 Task: Find connections with filter location Nāndūra Buzurg with filter topic #personaltrainerwith filter profile language Spanish with filter current company The Edge Partnership - The Edge in Asia with filter school Heritage Institute of Technology with filter industry Nursing Homes and Residential Care Facilities with filter service category Headshot Photography with filter keywords title Customer Service Manager
Action: Mouse moved to (496, 91)
Screenshot: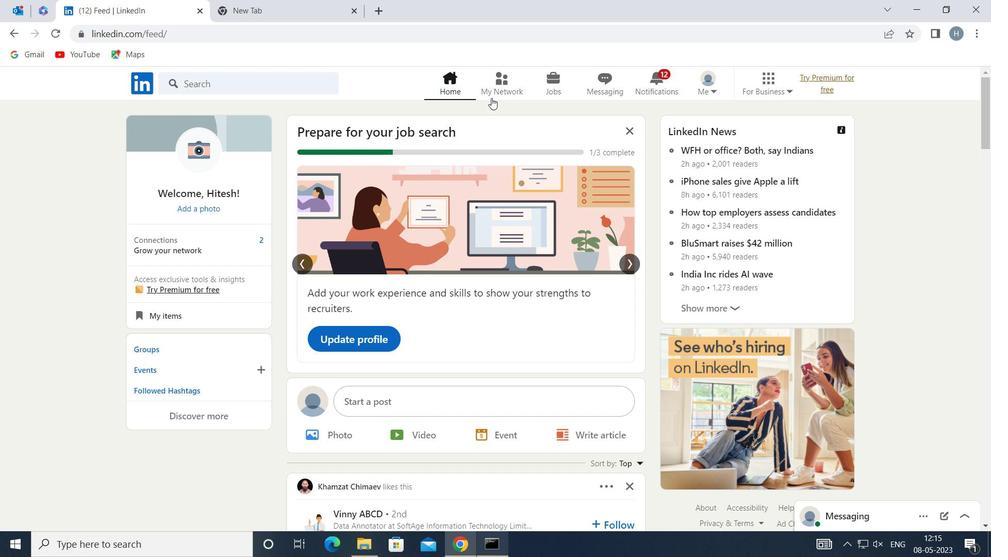 
Action: Mouse pressed left at (496, 91)
Screenshot: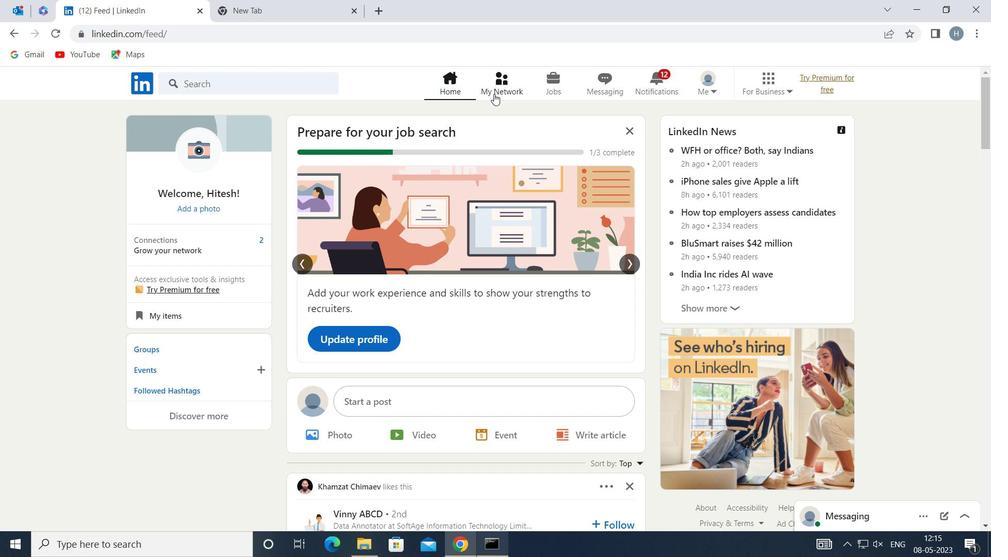 
Action: Mouse moved to (284, 152)
Screenshot: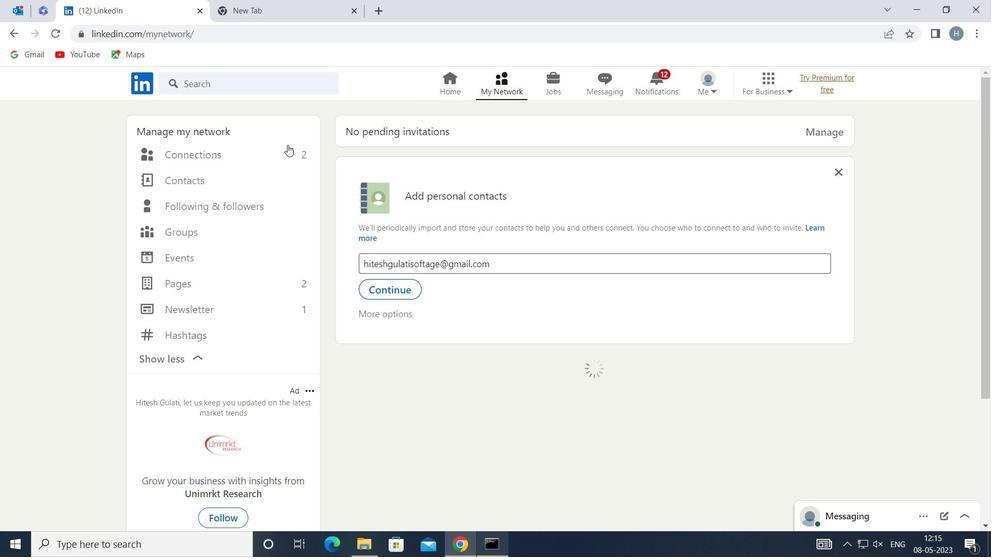 
Action: Mouse pressed left at (284, 152)
Screenshot: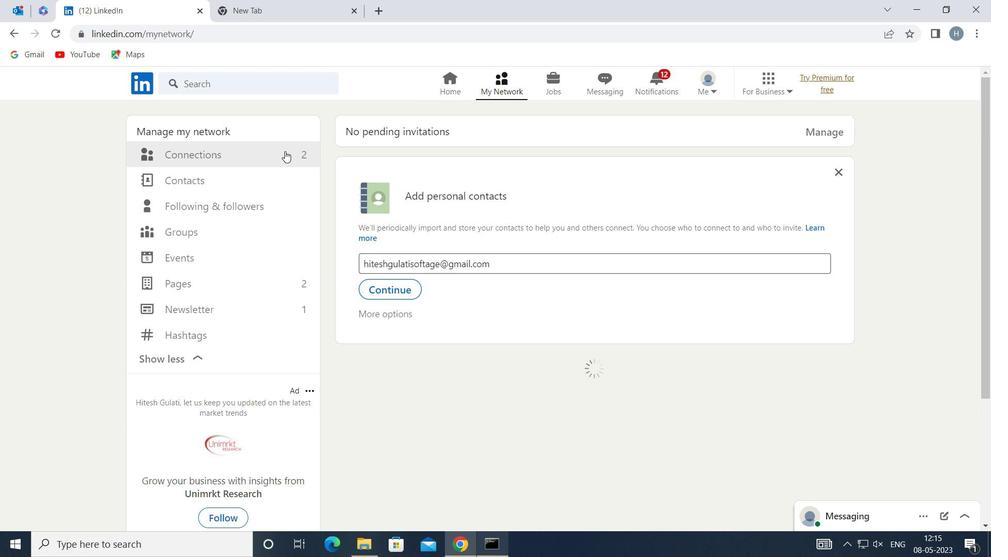 
Action: Mouse moved to (565, 154)
Screenshot: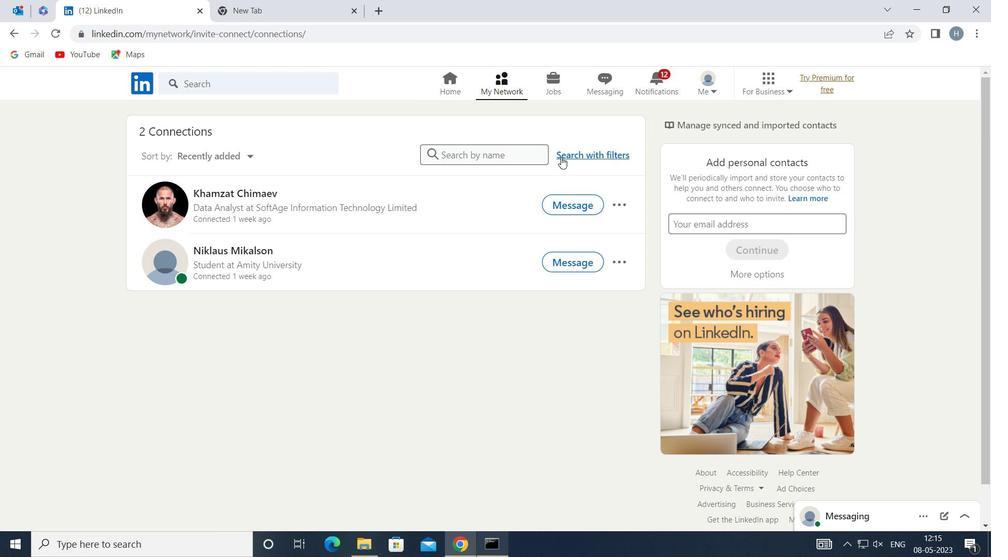 
Action: Mouse pressed left at (565, 154)
Screenshot: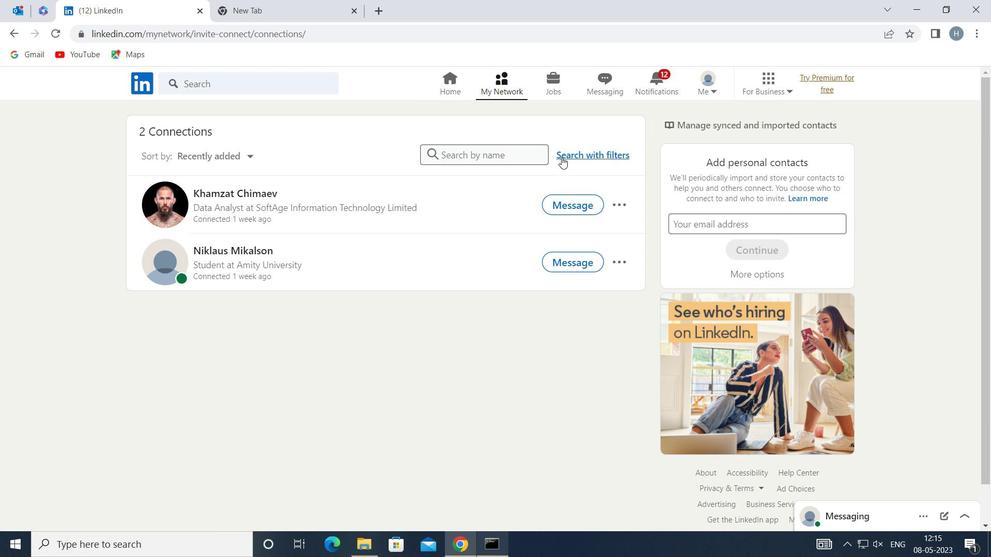 
Action: Mouse moved to (545, 115)
Screenshot: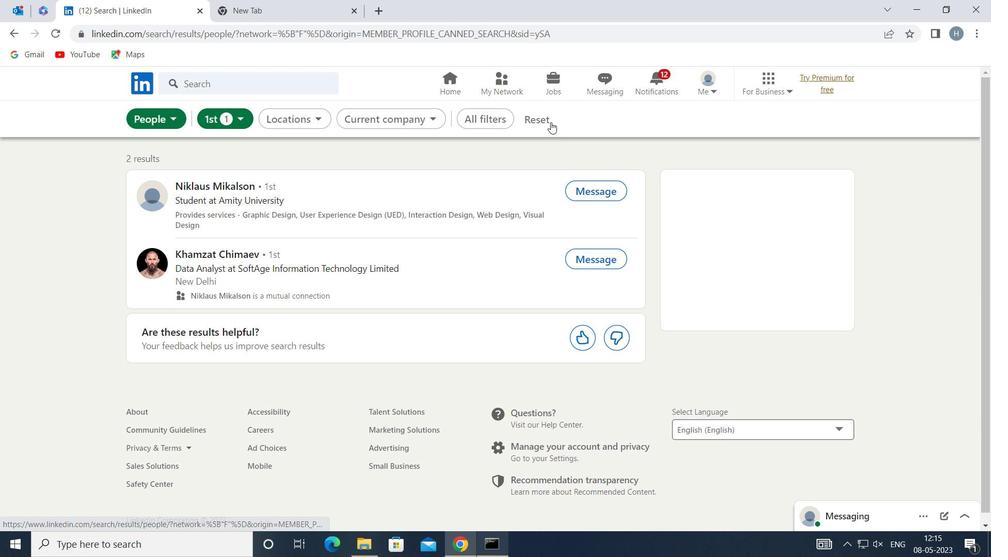 
Action: Mouse pressed left at (545, 115)
Screenshot: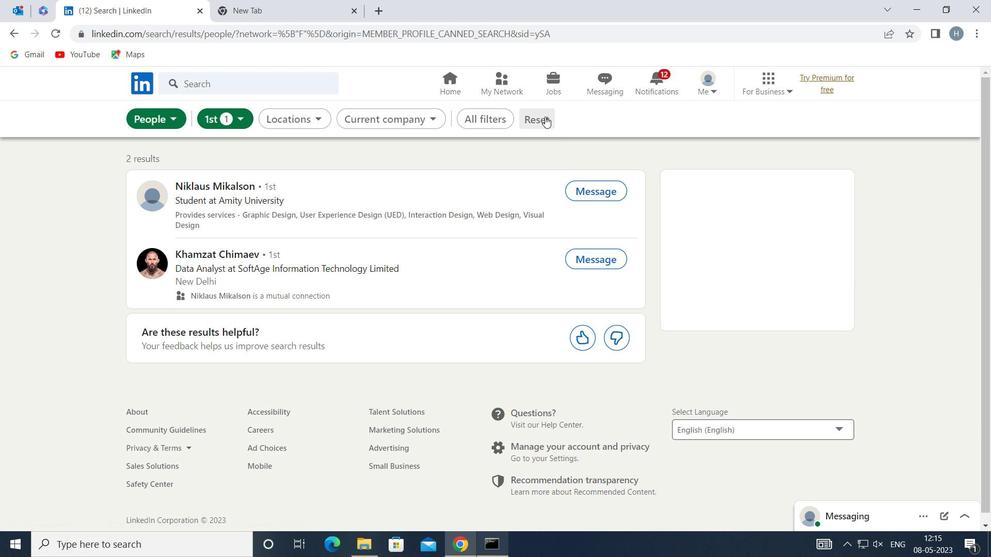 
Action: Mouse moved to (520, 119)
Screenshot: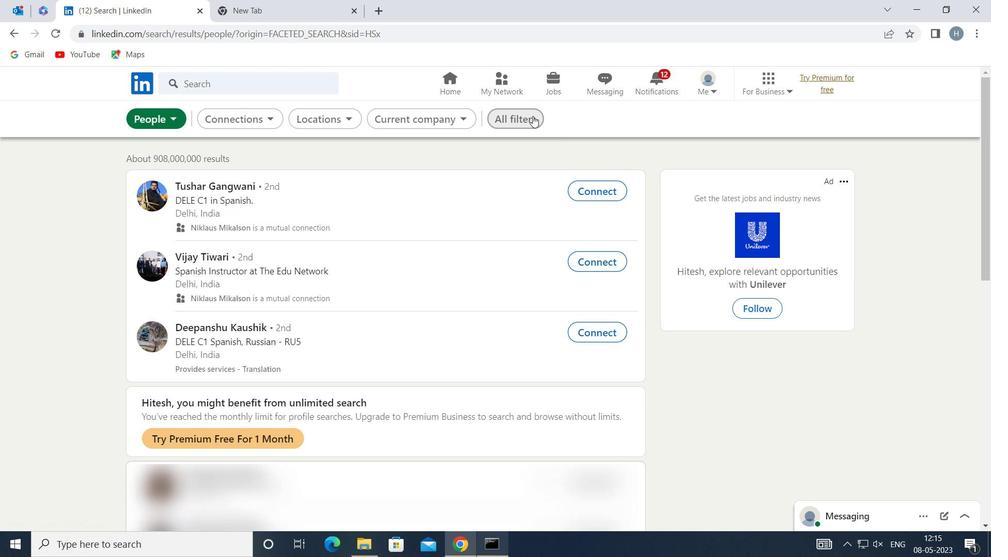 
Action: Mouse pressed left at (520, 119)
Screenshot: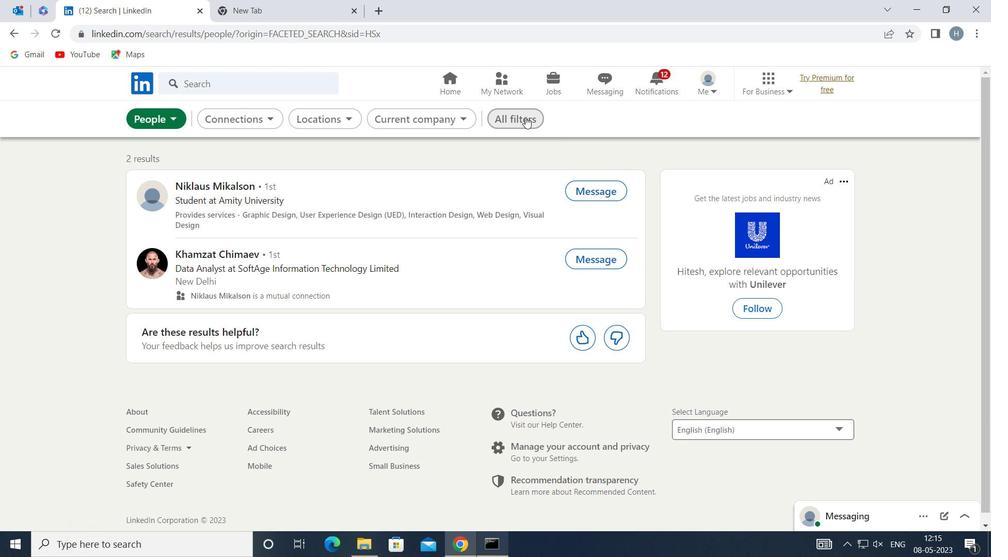 
Action: Mouse moved to (769, 269)
Screenshot: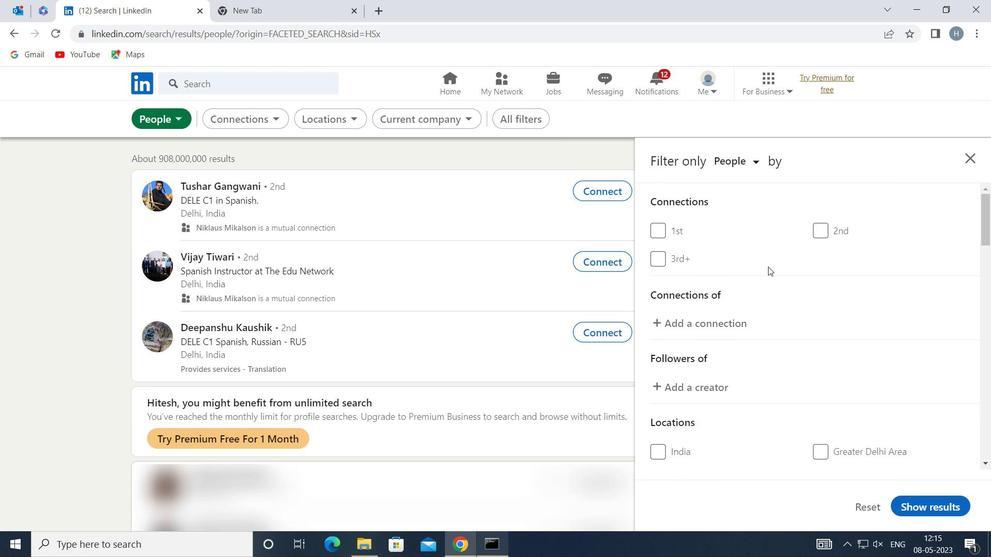 
Action: Mouse scrolled (769, 268) with delta (0, 0)
Screenshot: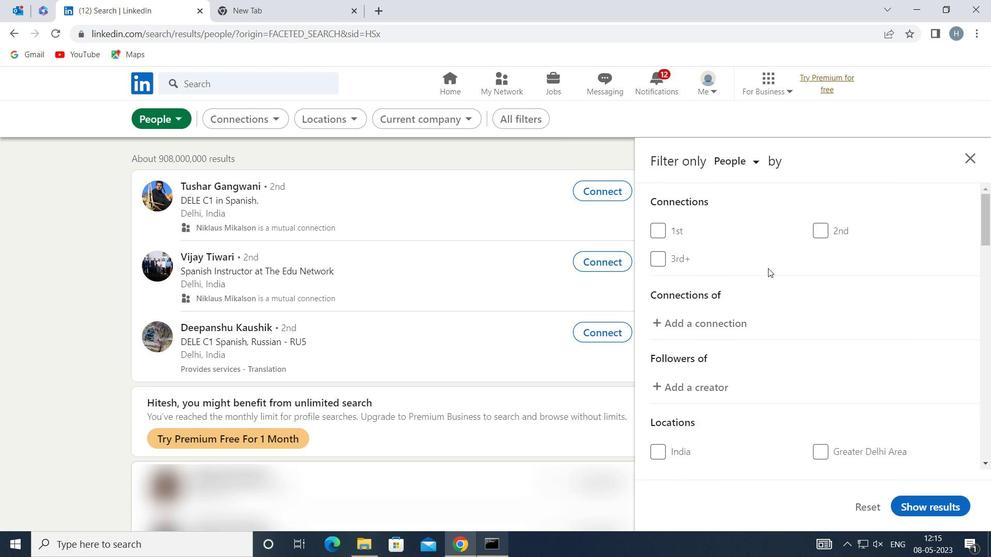 
Action: Mouse moved to (777, 308)
Screenshot: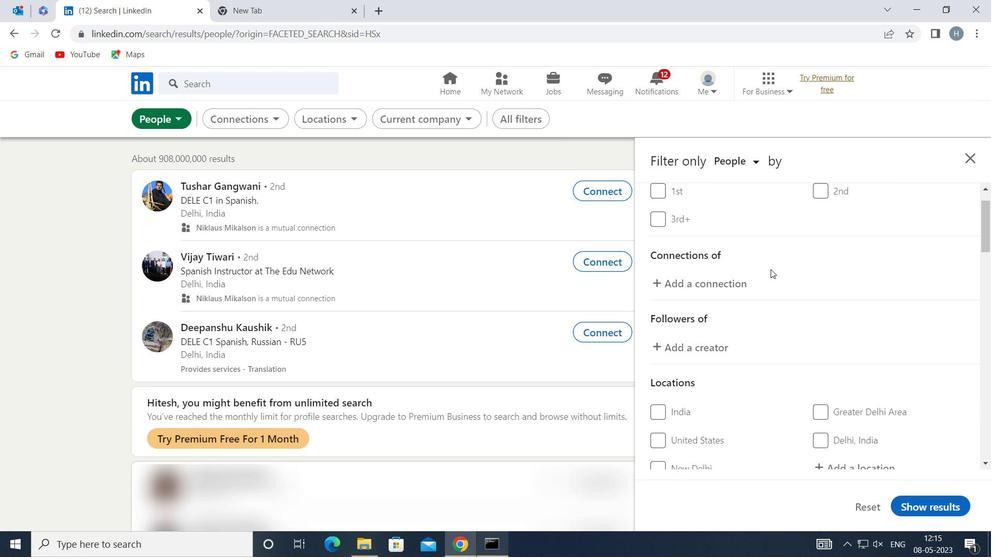 
Action: Mouse scrolled (777, 307) with delta (0, 0)
Screenshot: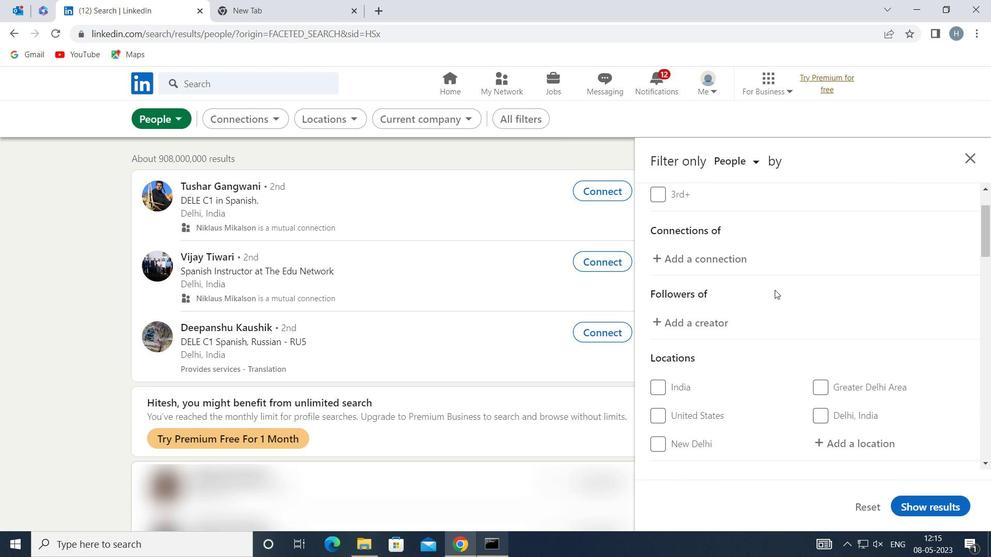 
Action: Mouse moved to (777, 309)
Screenshot: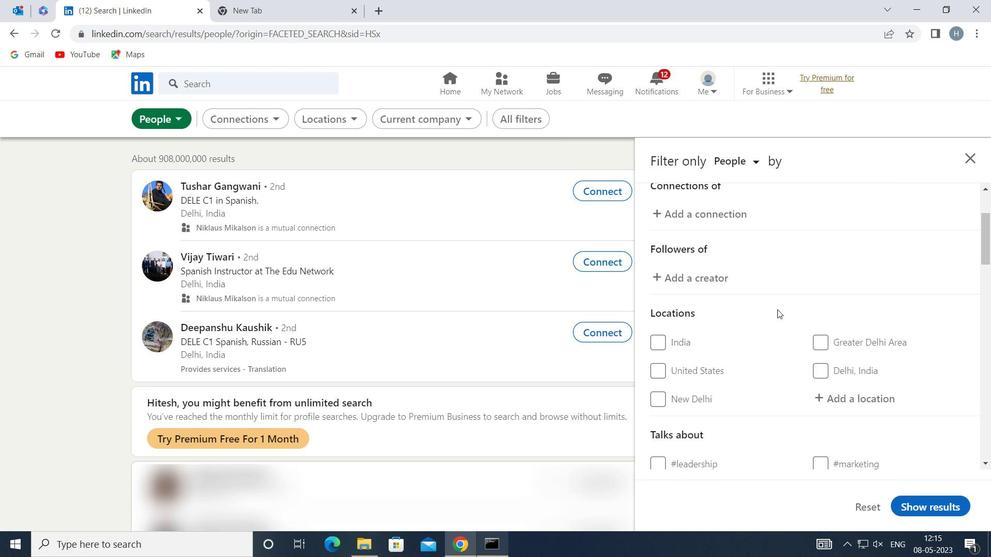 
Action: Mouse scrolled (777, 308) with delta (0, 0)
Screenshot: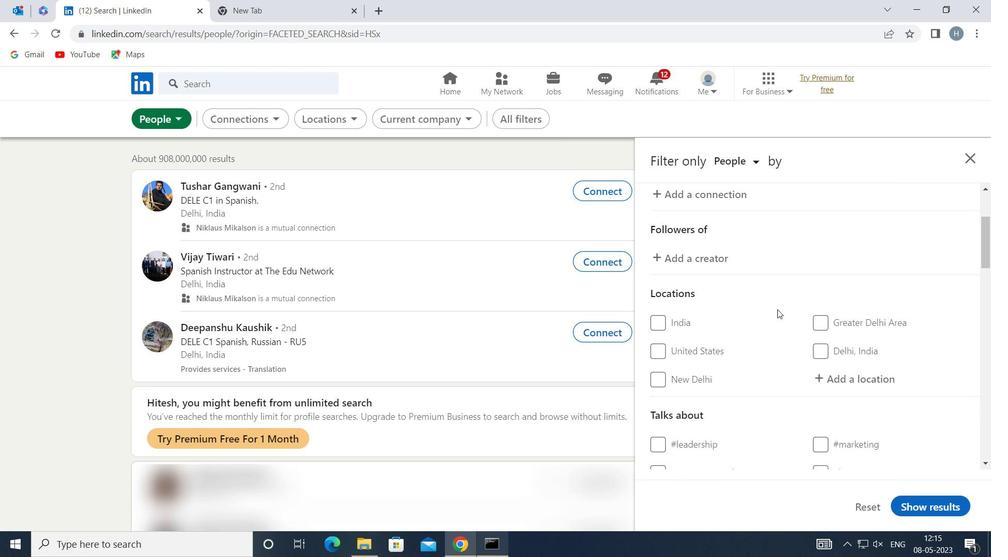 
Action: Mouse moved to (777, 307)
Screenshot: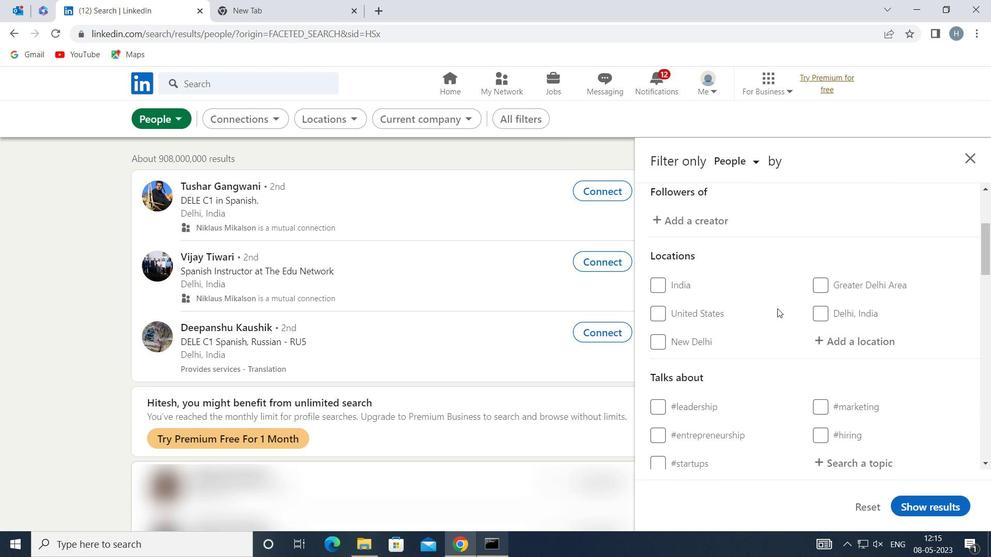 
Action: Mouse scrolled (777, 306) with delta (0, 0)
Screenshot: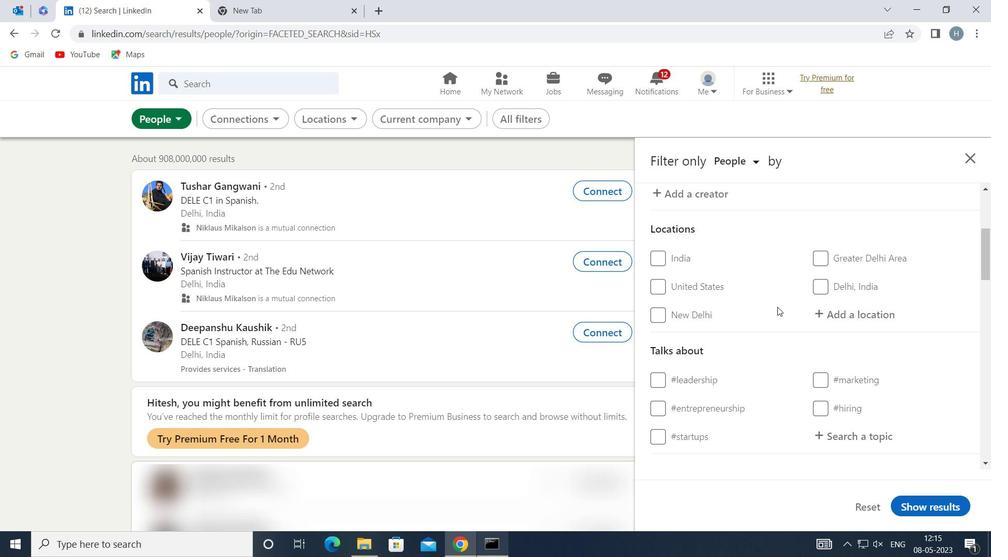 
Action: Mouse moved to (861, 244)
Screenshot: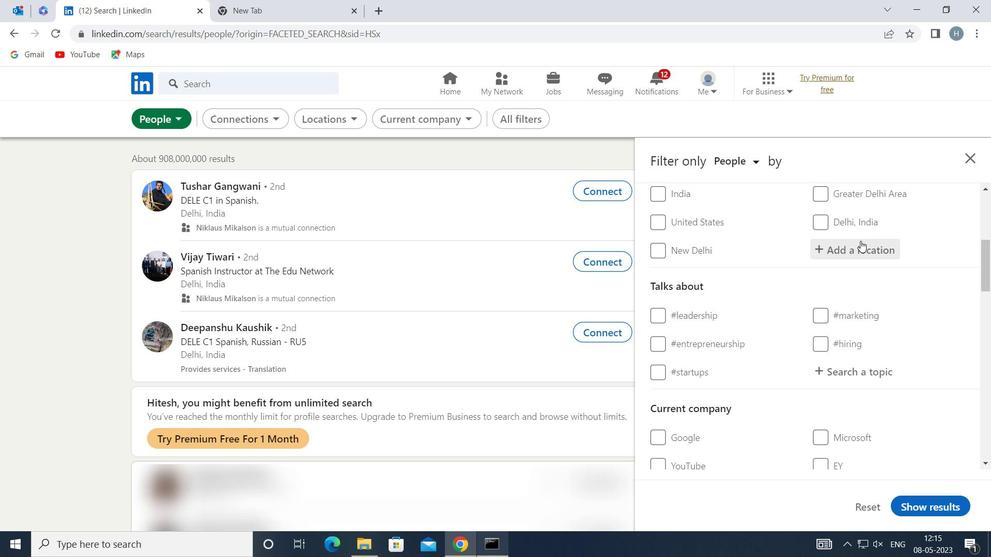 
Action: Mouse pressed left at (861, 244)
Screenshot: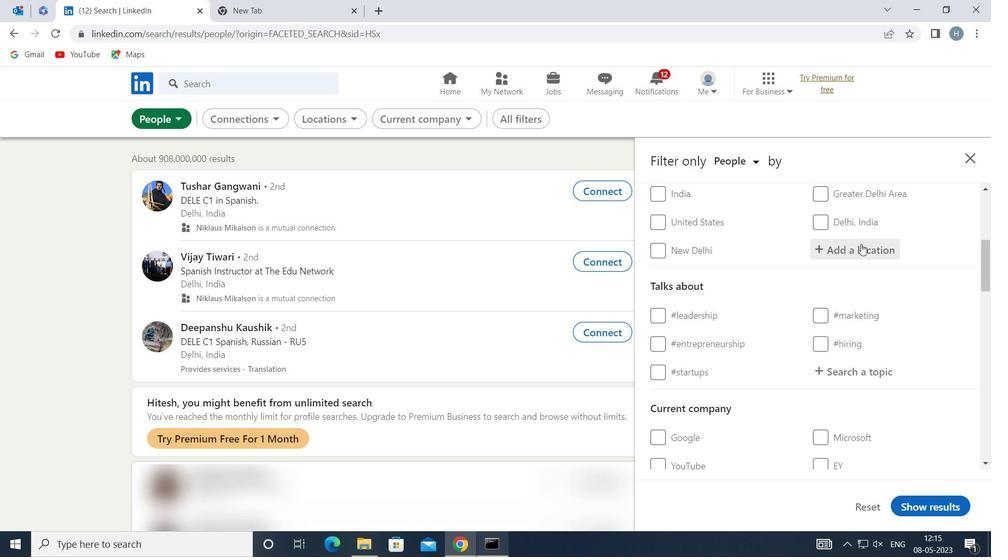 
Action: Key pressed <Key.shift>NANDURA<Key.space><Key.shift>BUZURG
Screenshot: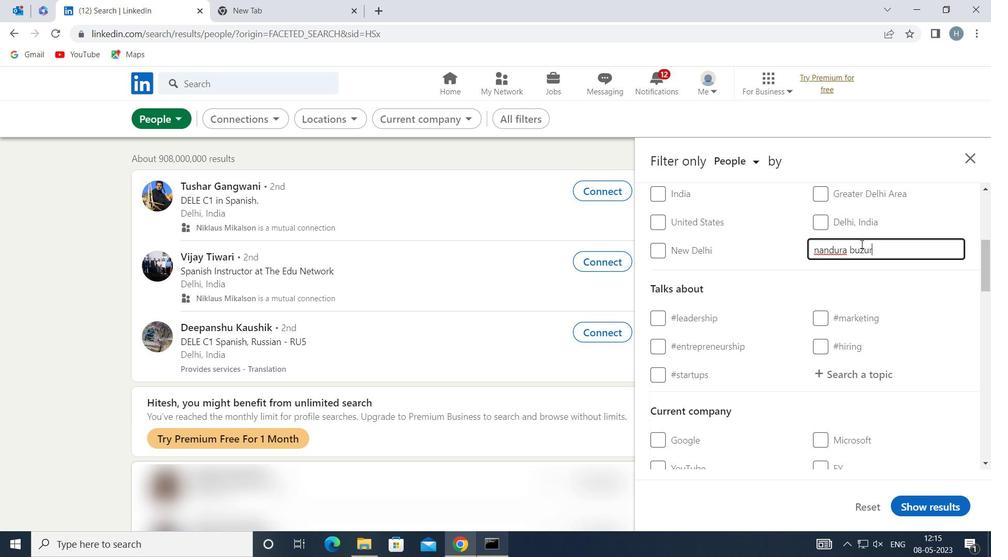
Action: Mouse moved to (901, 285)
Screenshot: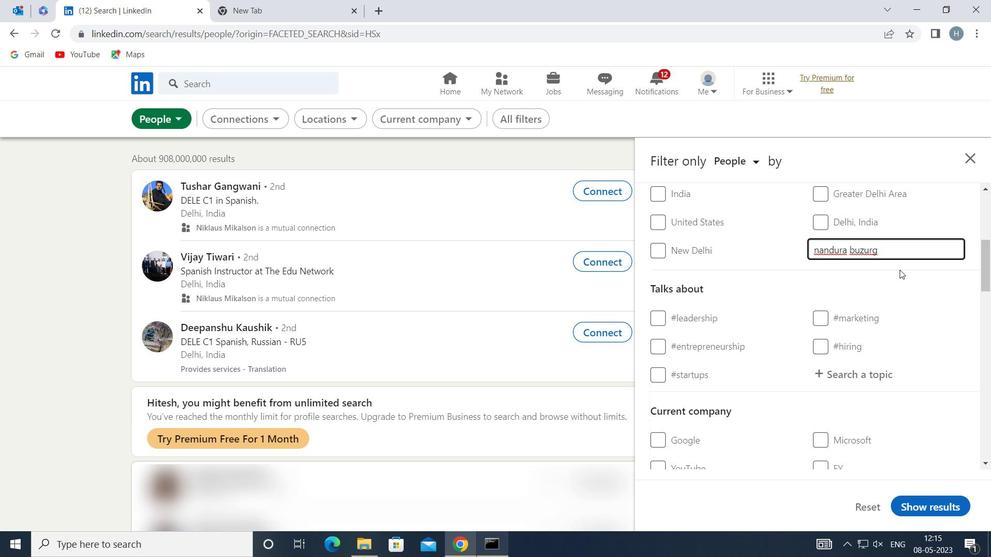 
Action: Mouse pressed left at (901, 285)
Screenshot: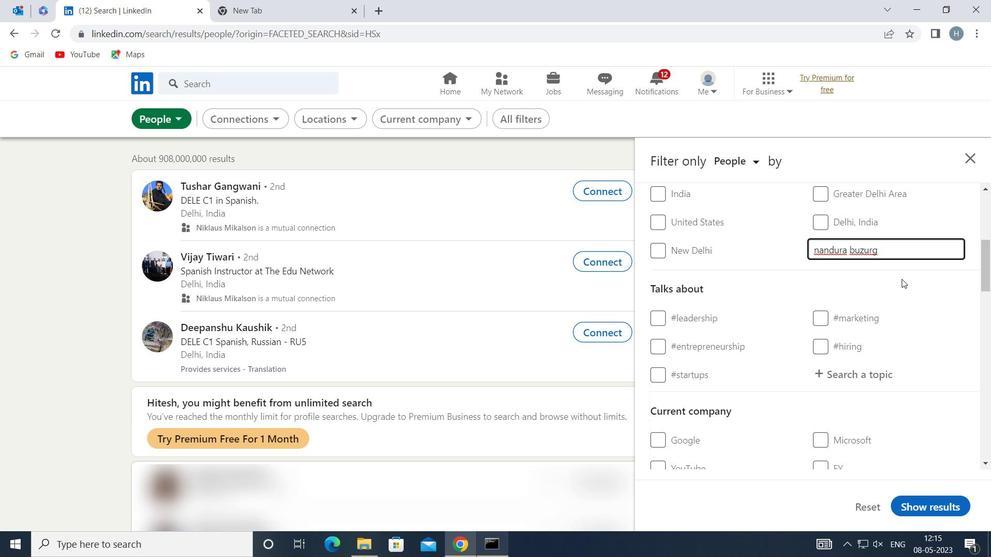
Action: Mouse moved to (901, 289)
Screenshot: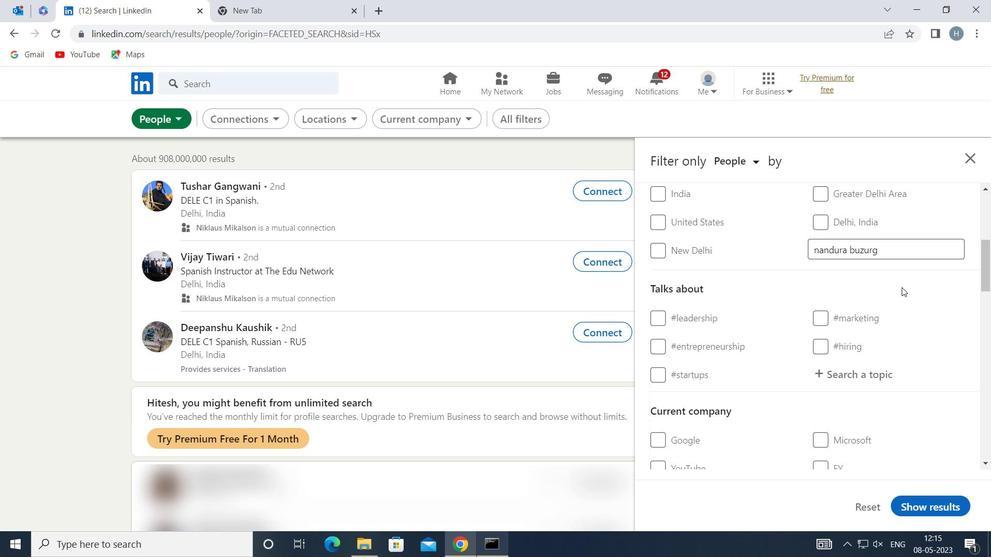 
Action: Mouse scrolled (901, 289) with delta (0, 0)
Screenshot: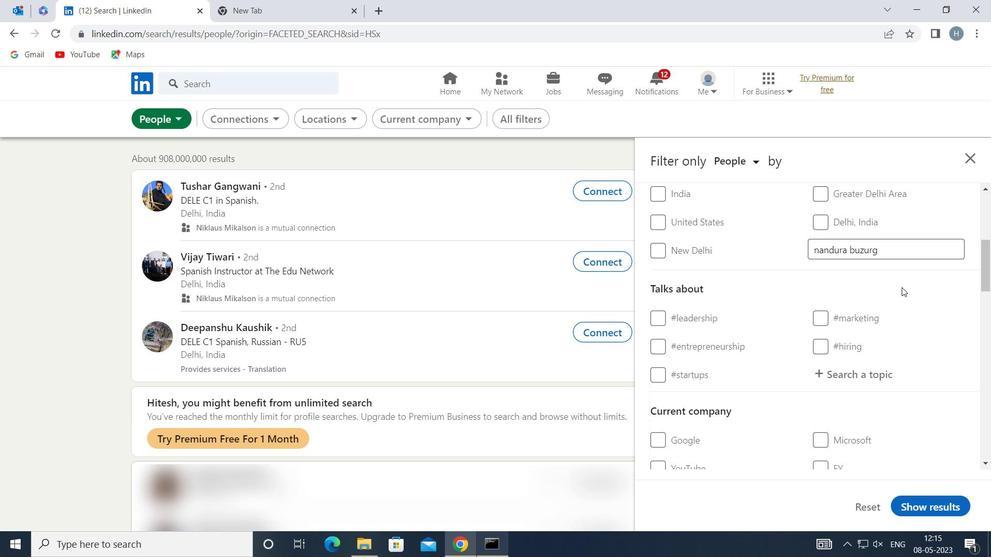 
Action: Mouse moved to (886, 307)
Screenshot: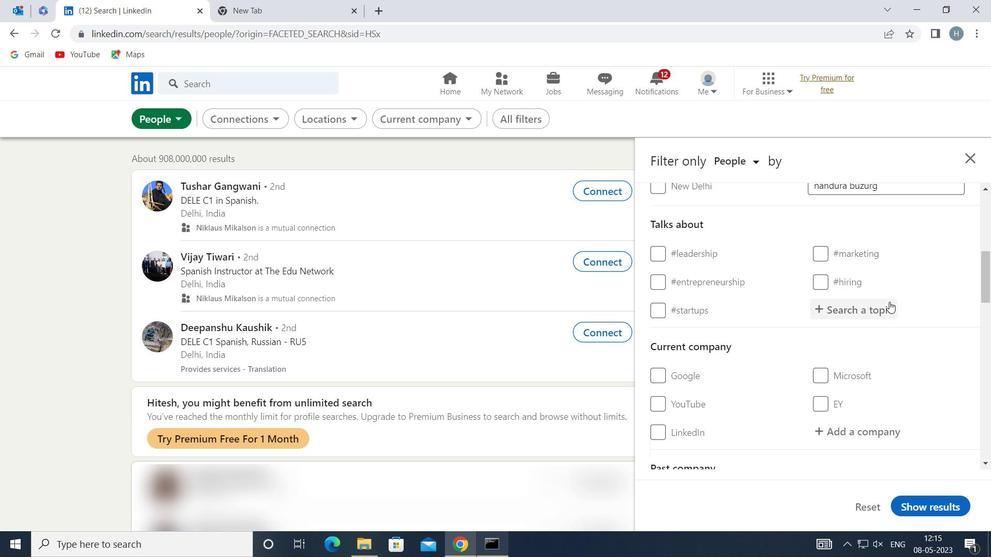 
Action: Mouse pressed left at (886, 307)
Screenshot: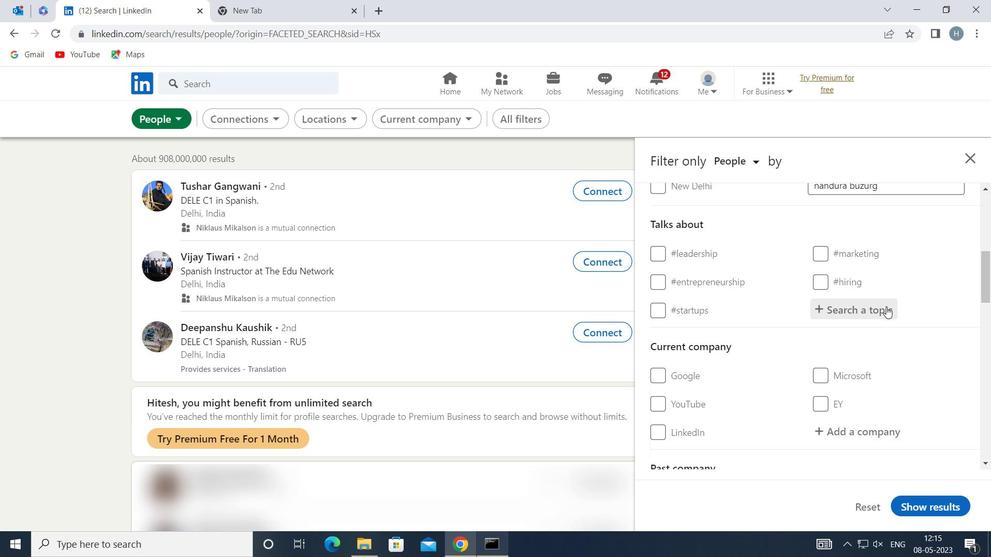 
Action: Key pressed PERSONALT
Screenshot: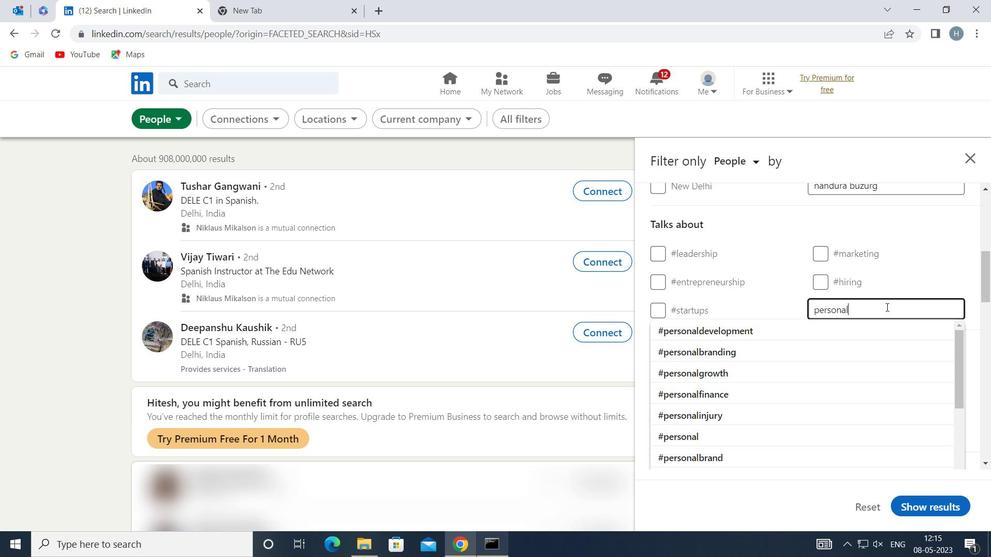 
Action: Mouse moved to (828, 330)
Screenshot: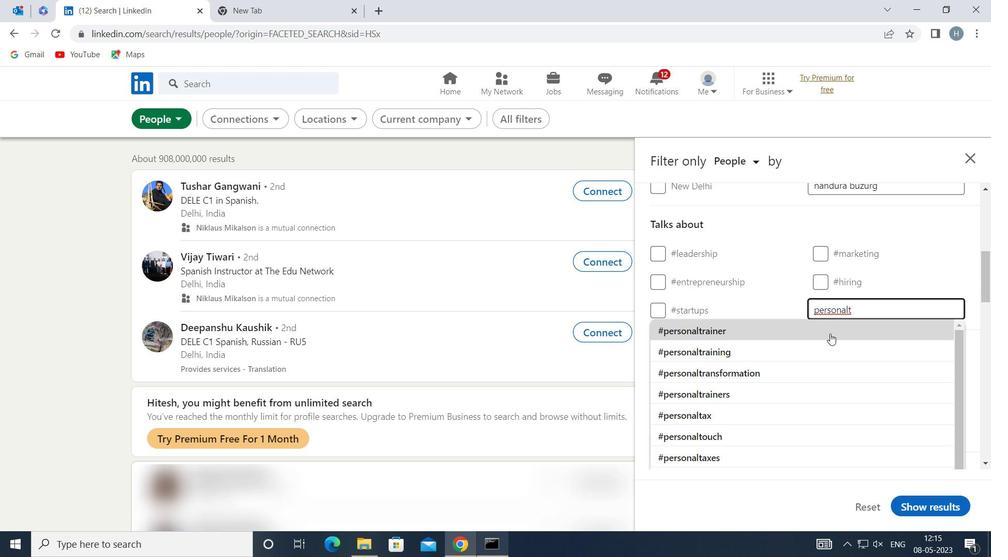 
Action: Mouse pressed left at (828, 330)
Screenshot: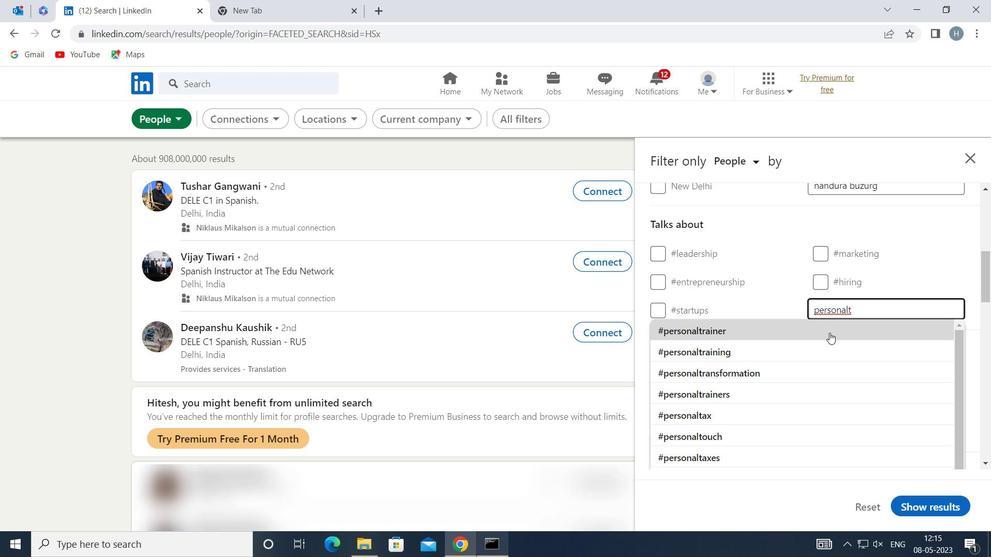 
Action: Mouse moved to (807, 339)
Screenshot: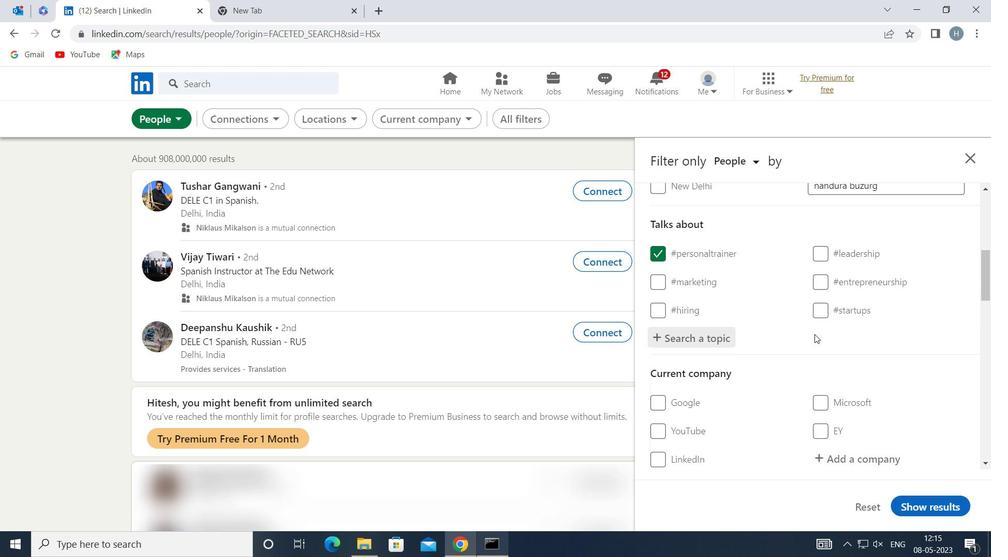 
Action: Mouse scrolled (807, 338) with delta (0, 0)
Screenshot: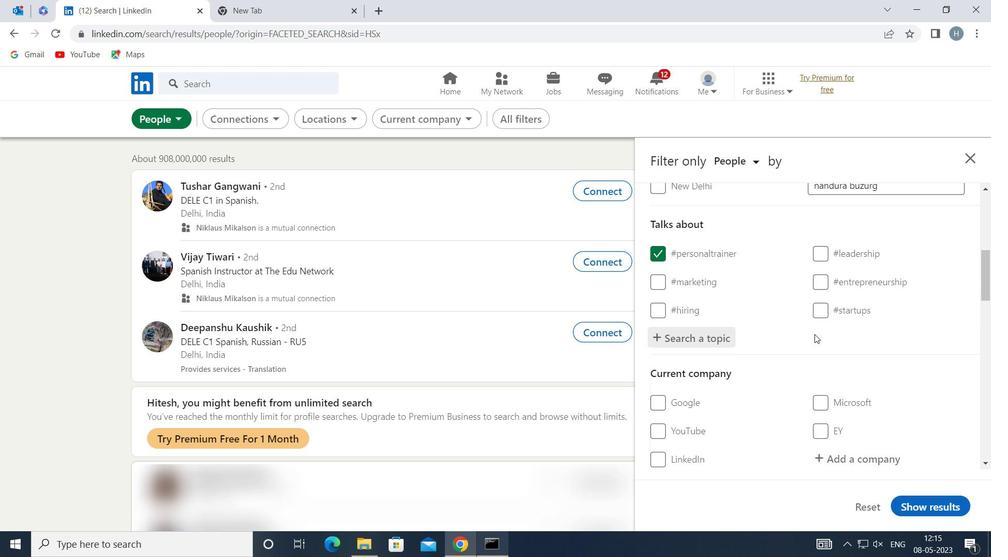 
Action: Mouse moved to (806, 338)
Screenshot: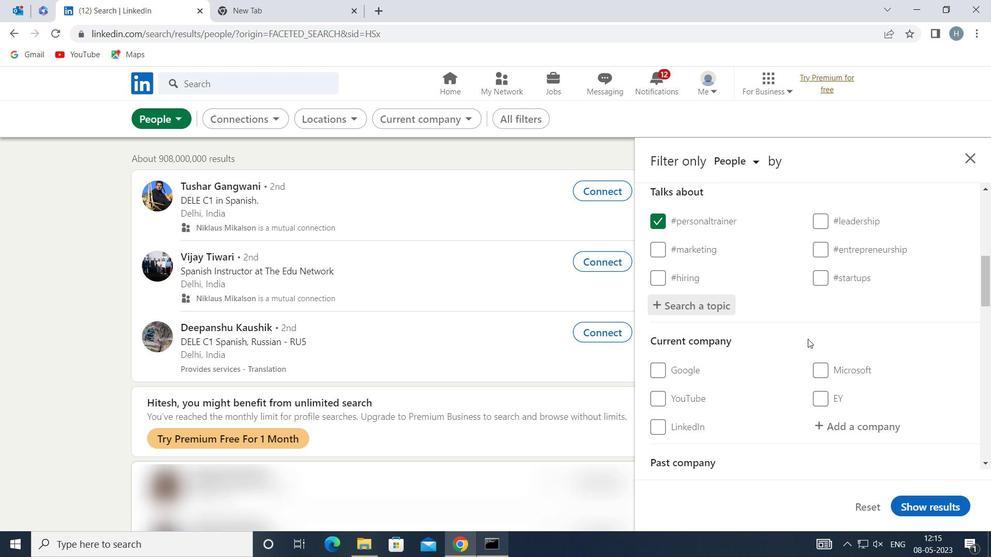 
Action: Mouse scrolled (806, 338) with delta (0, 0)
Screenshot: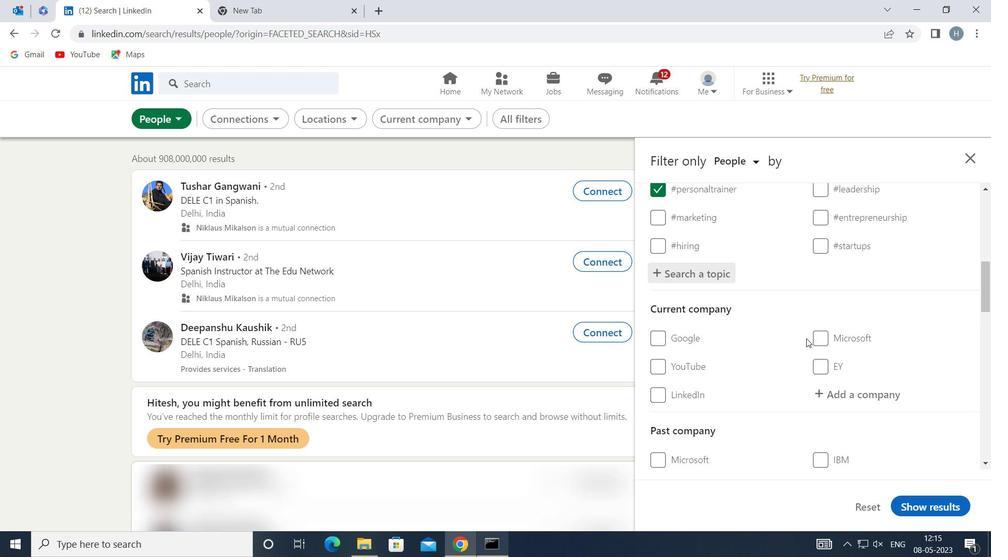 
Action: Mouse moved to (808, 336)
Screenshot: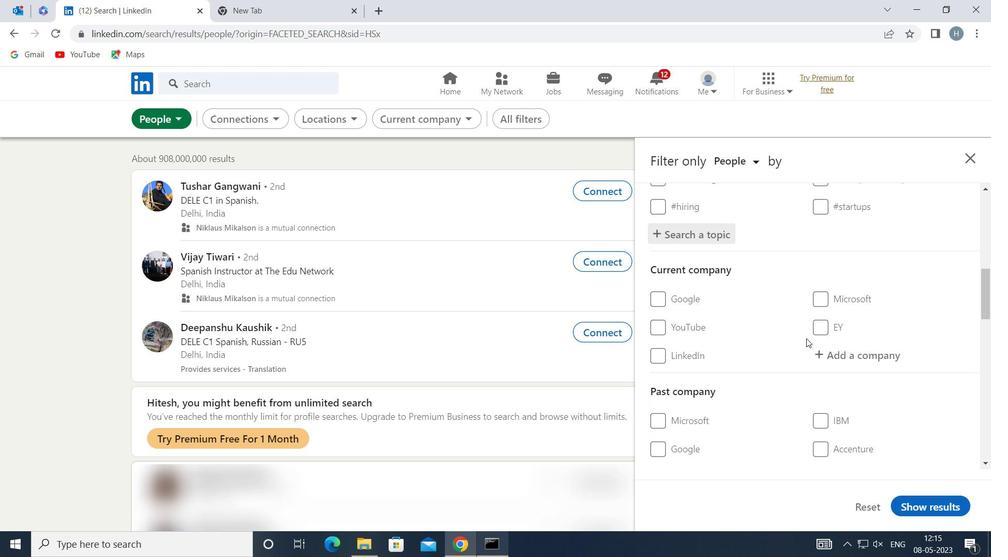 
Action: Mouse scrolled (808, 335) with delta (0, 0)
Screenshot: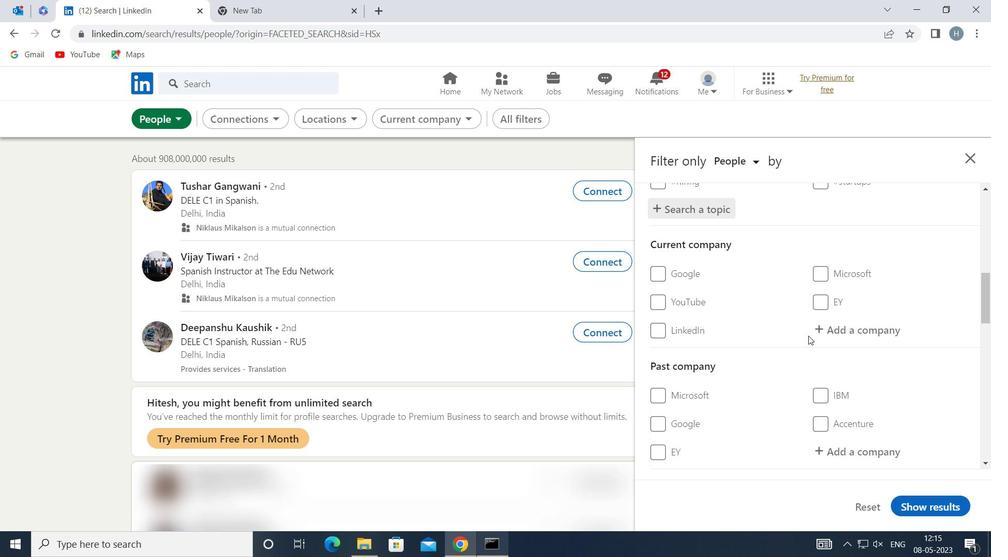 
Action: Mouse scrolled (808, 335) with delta (0, 0)
Screenshot: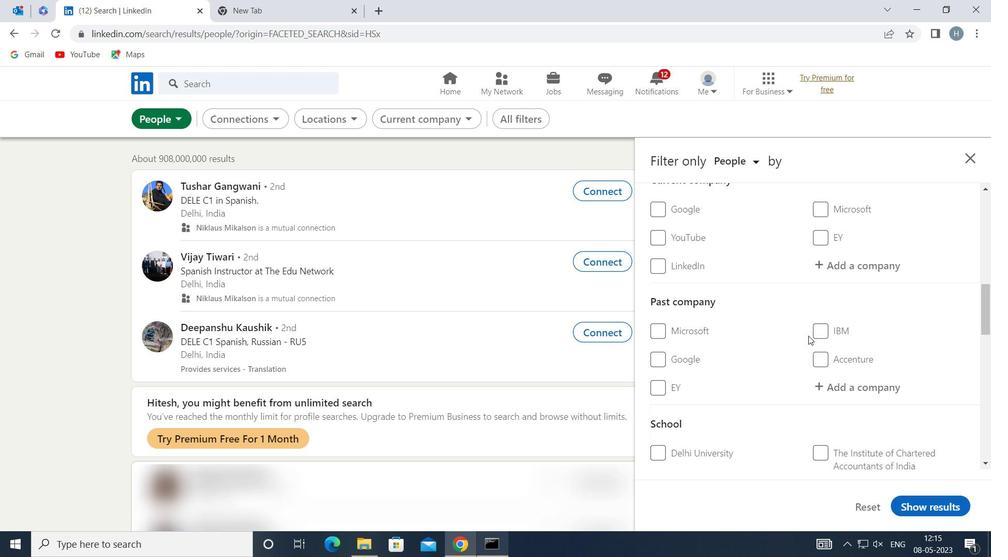 
Action: Mouse scrolled (808, 335) with delta (0, 0)
Screenshot: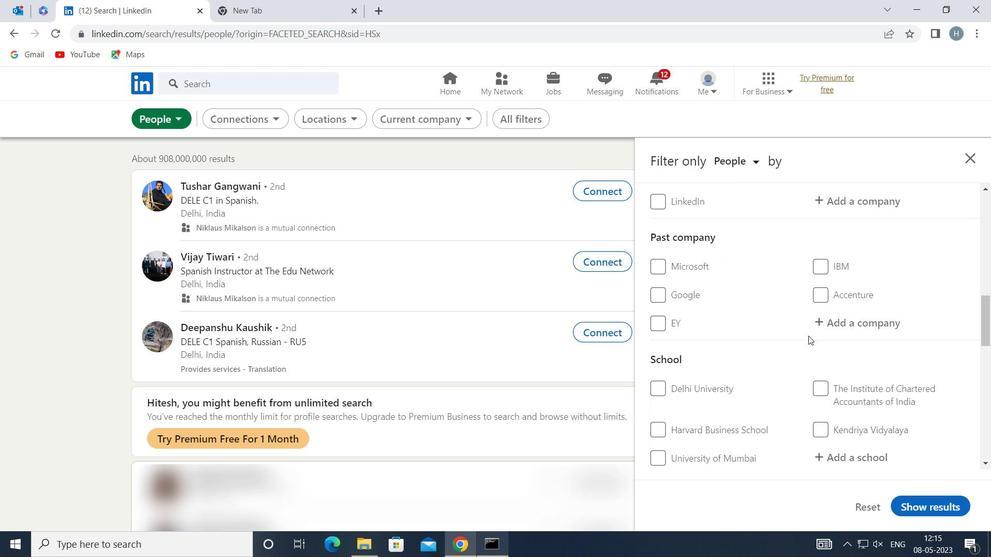 
Action: Mouse scrolled (808, 335) with delta (0, 0)
Screenshot: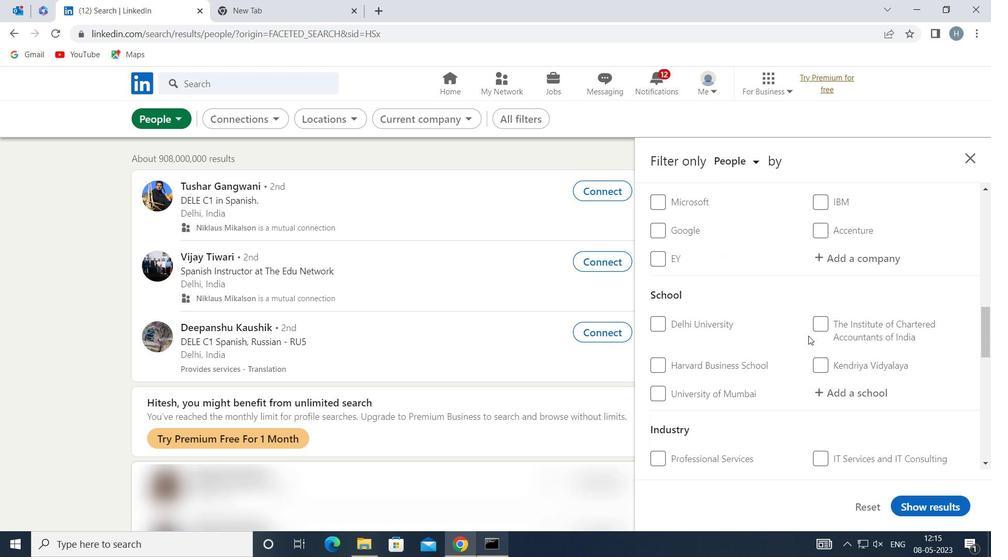 
Action: Mouse scrolled (808, 335) with delta (0, 0)
Screenshot: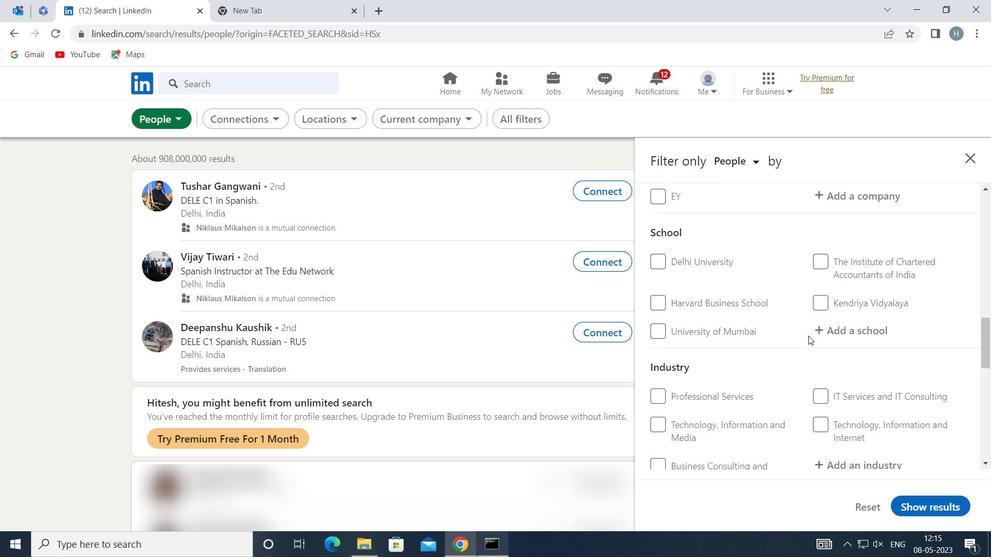 
Action: Mouse scrolled (808, 335) with delta (0, 0)
Screenshot: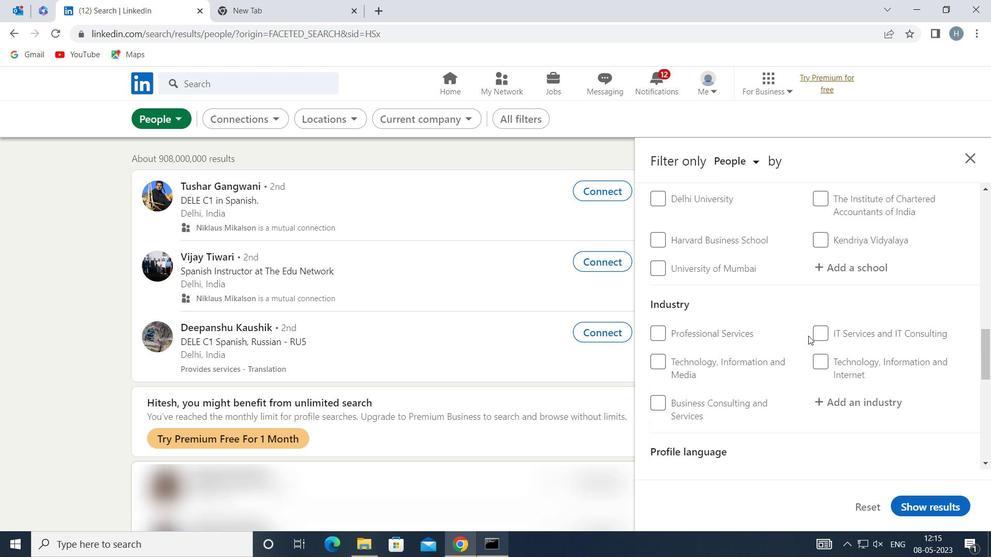 
Action: Mouse scrolled (808, 335) with delta (0, 0)
Screenshot: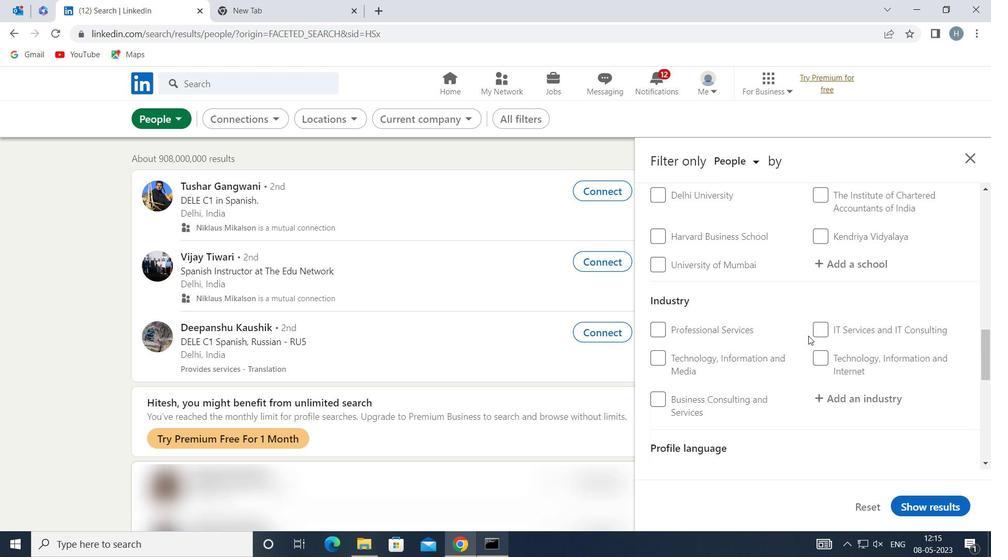 
Action: Mouse scrolled (808, 335) with delta (0, 0)
Screenshot: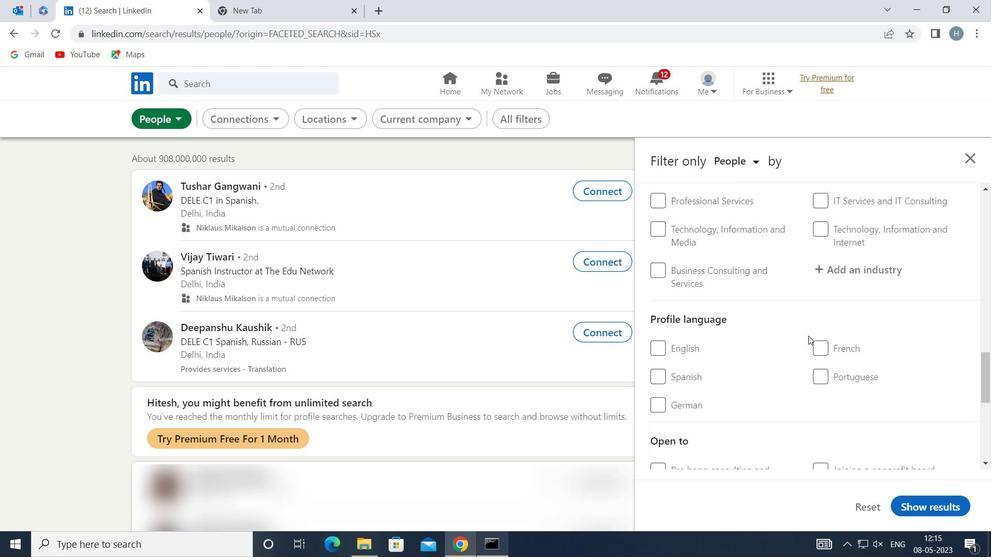 
Action: Mouse moved to (694, 314)
Screenshot: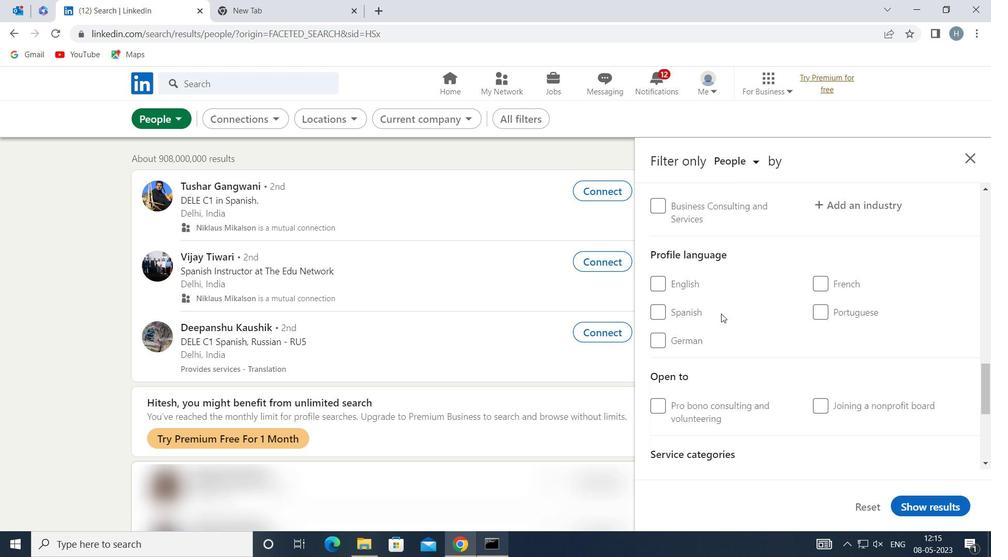 
Action: Mouse pressed left at (694, 314)
Screenshot: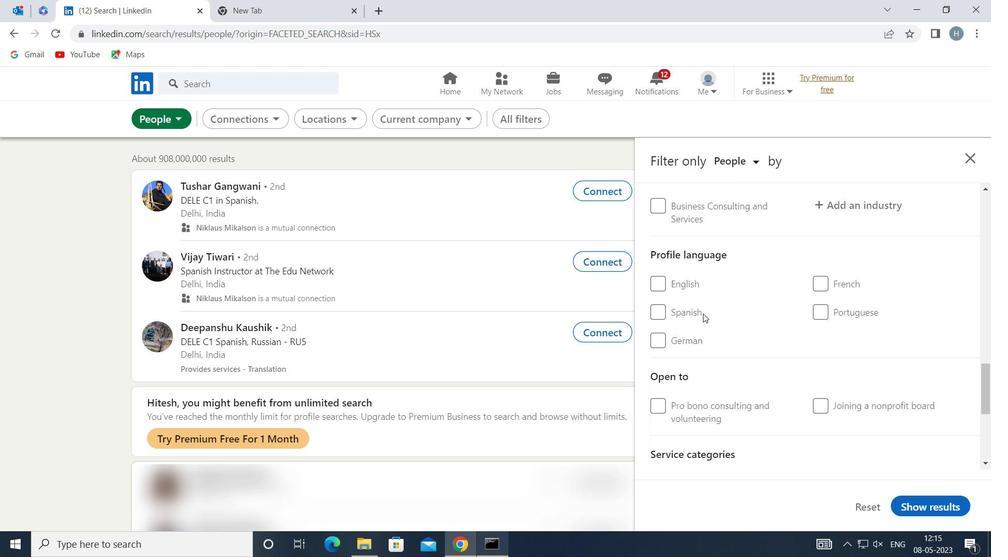 
Action: Mouse moved to (761, 323)
Screenshot: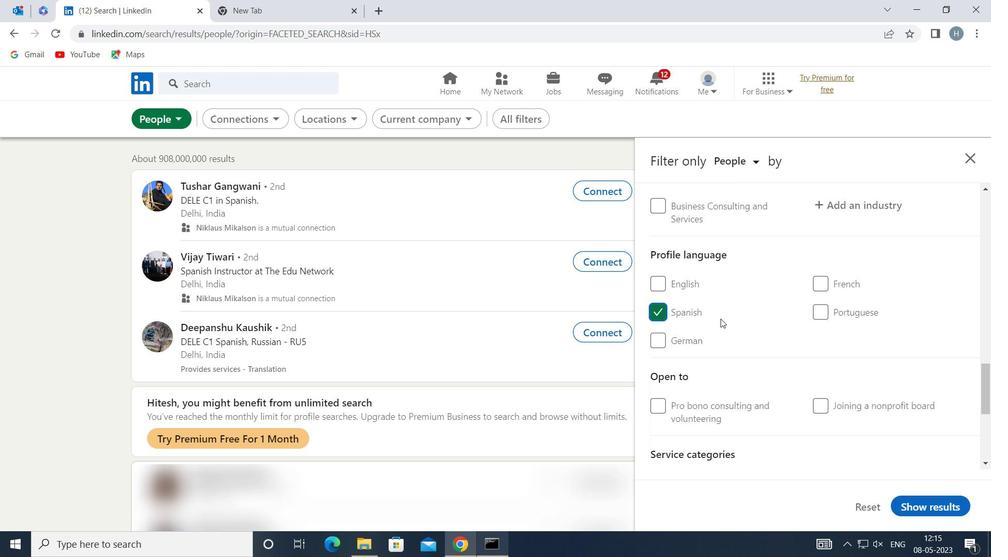 
Action: Mouse scrolled (761, 323) with delta (0, 0)
Screenshot: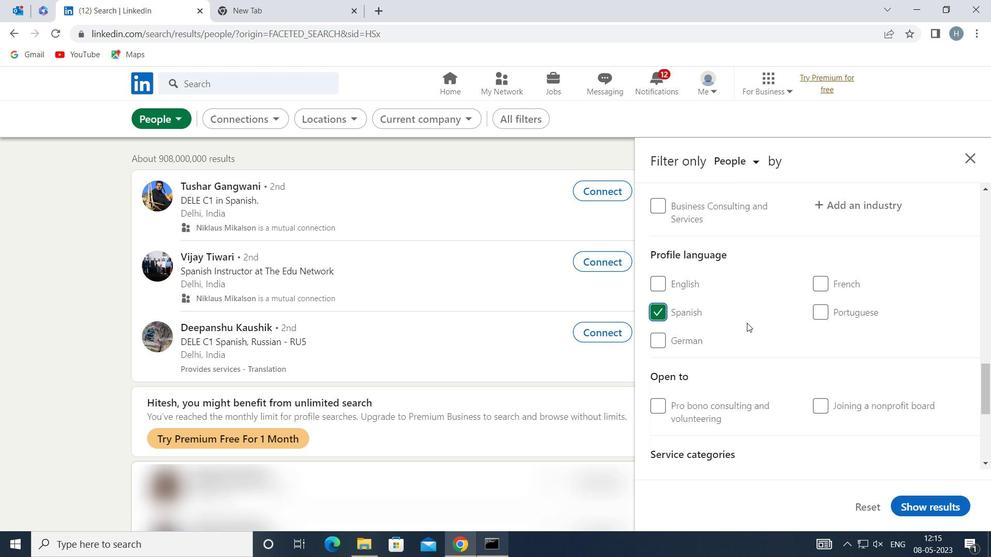 
Action: Mouse moved to (763, 319)
Screenshot: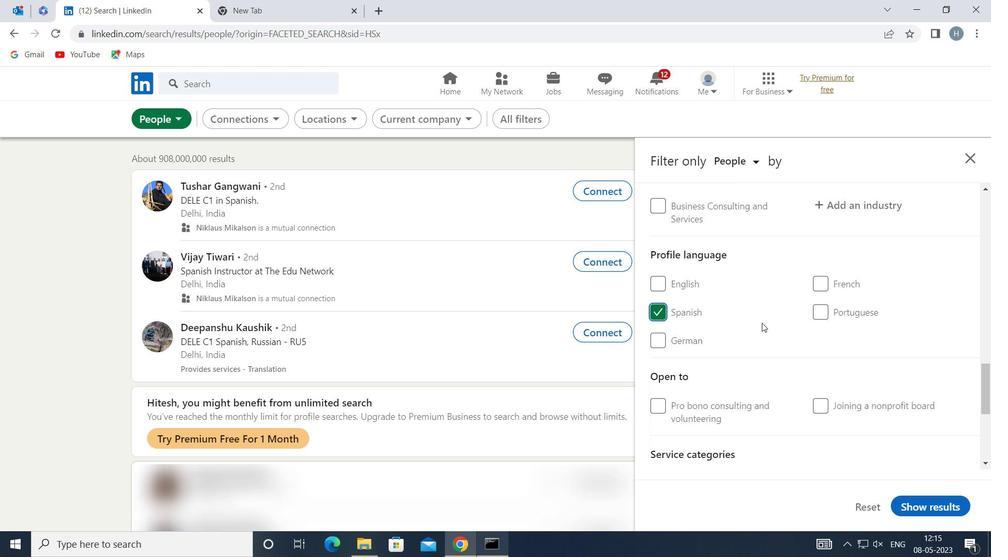 
Action: Mouse scrolled (763, 320) with delta (0, 0)
Screenshot: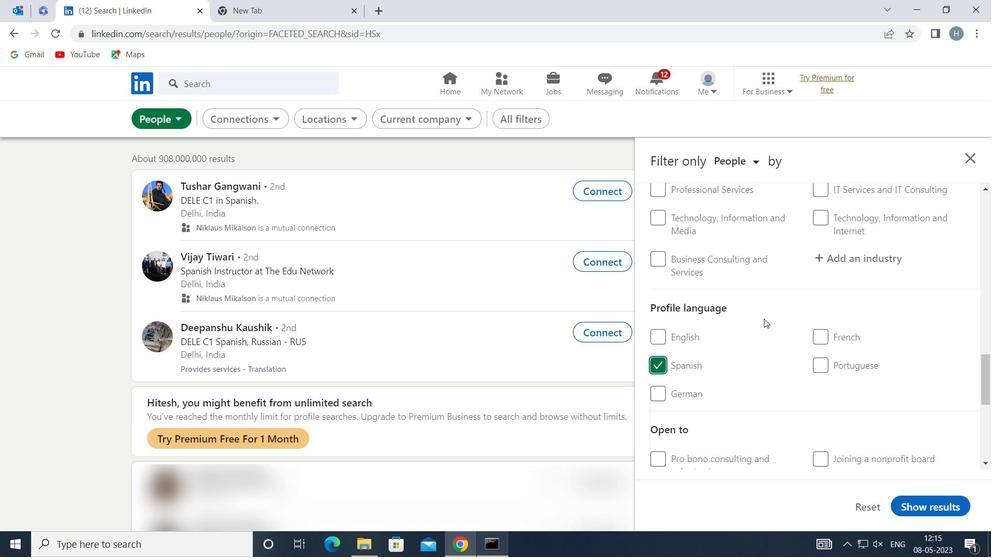 
Action: Mouse scrolled (763, 320) with delta (0, 0)
Screenshot: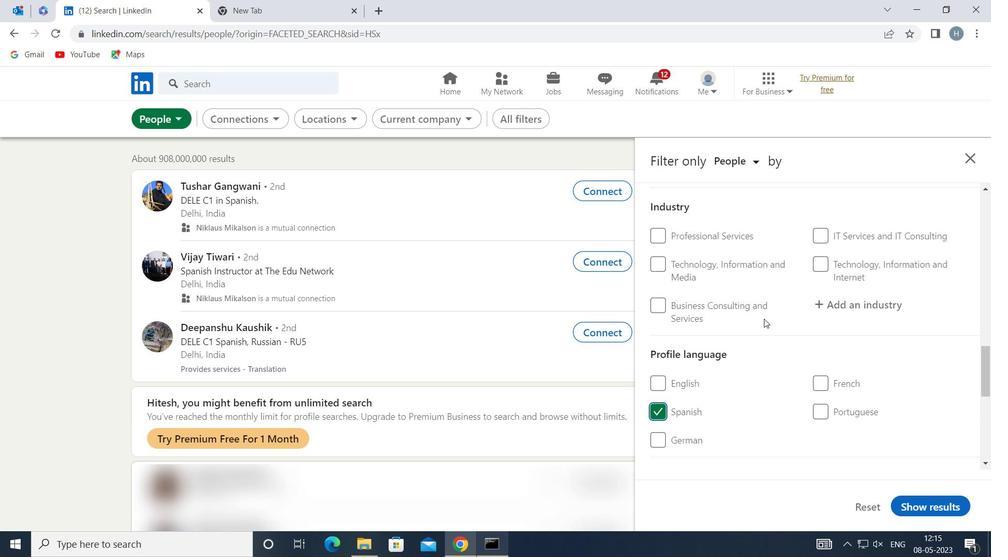 
Action: Mouse scrolled (763, 320) with delta (0, 0)
Screenshot: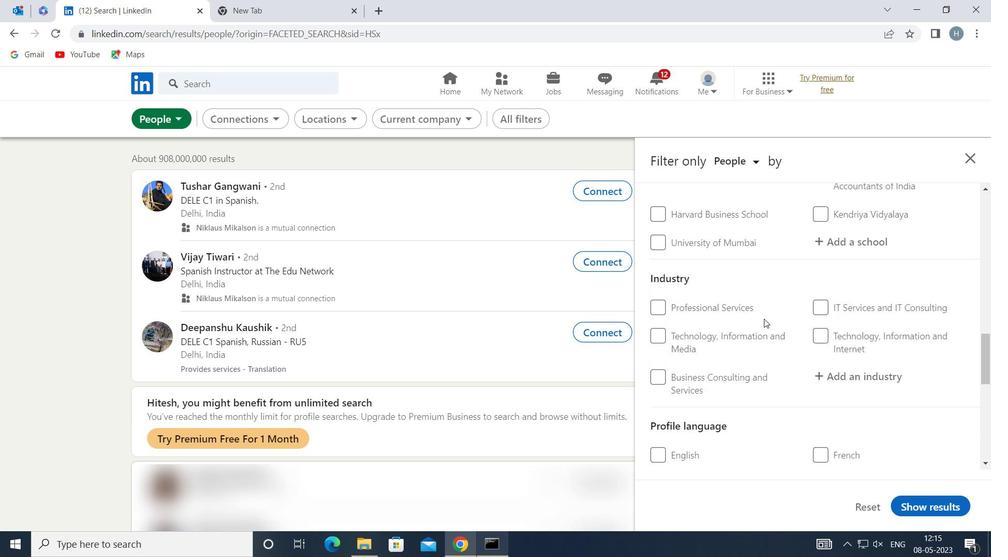 
Action: Mouse scrolled (763, 320) with delta (0, 0)
Screenshot: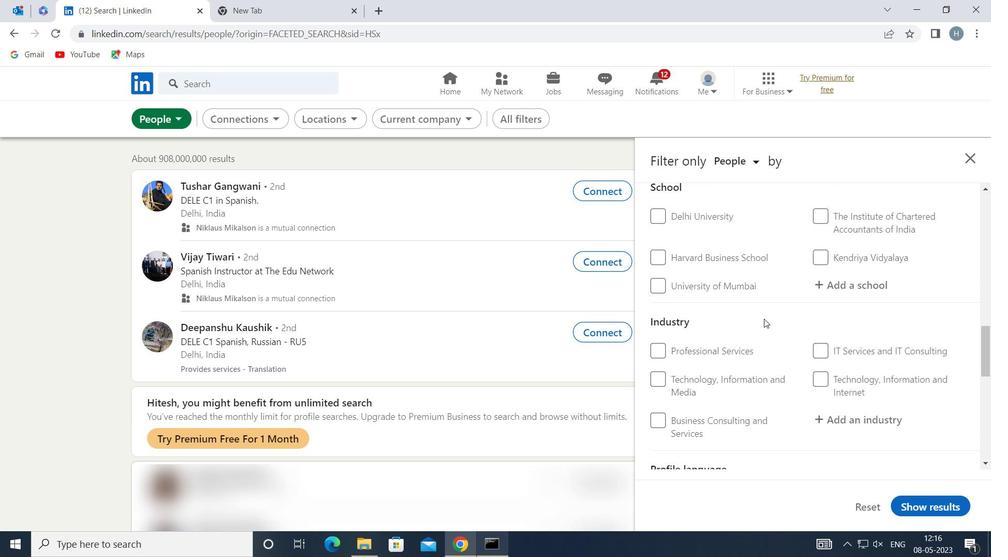 
Action: Mouse scrolled (763, 320) with delta (0, 0)
Screenshot: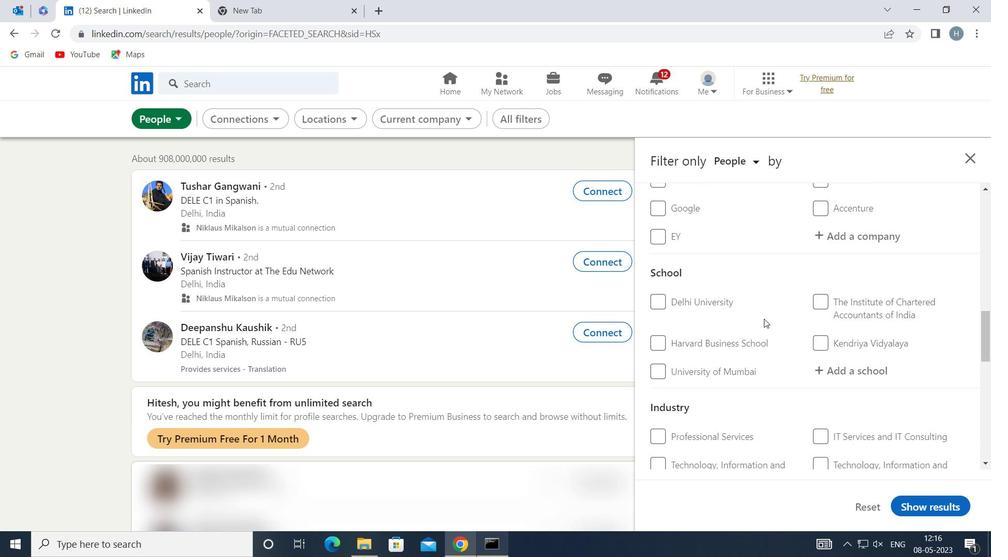 
Action: Mouse scrolled (763, 320) with delta (0, 0)
Screenshot: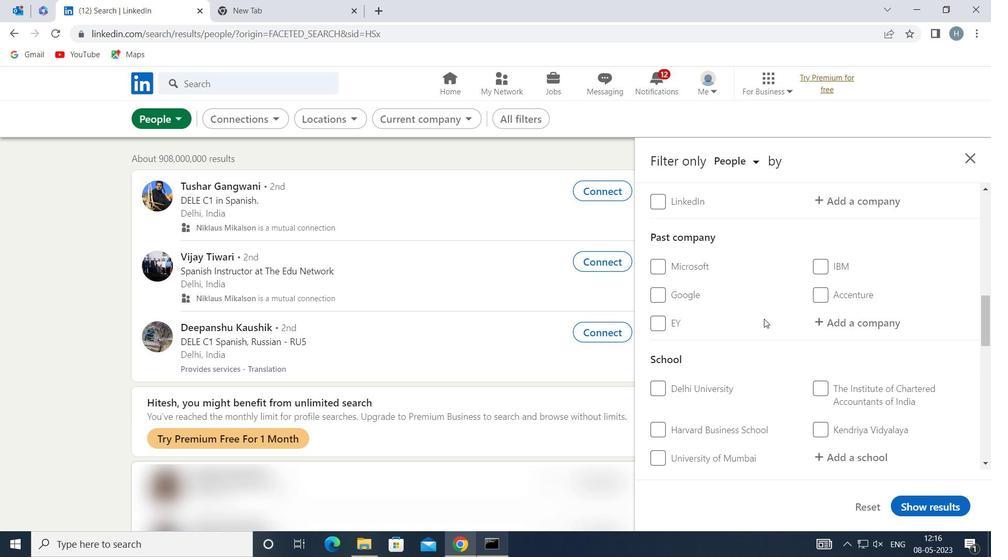 
Action: Mouse moved to (768, 313)
Screenshot: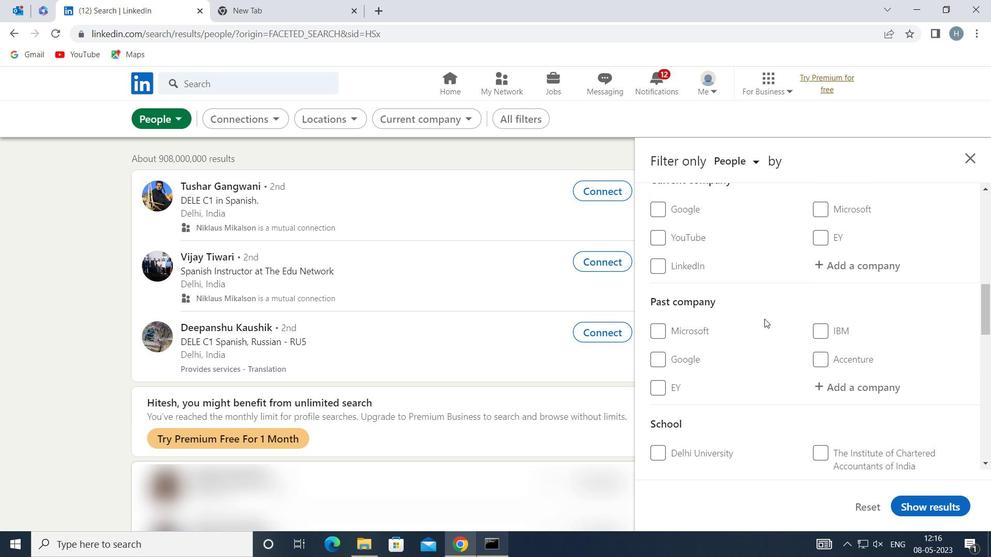 
Action: Mouse scrolled (768, 314) with delta (0, 0)
Screenshot: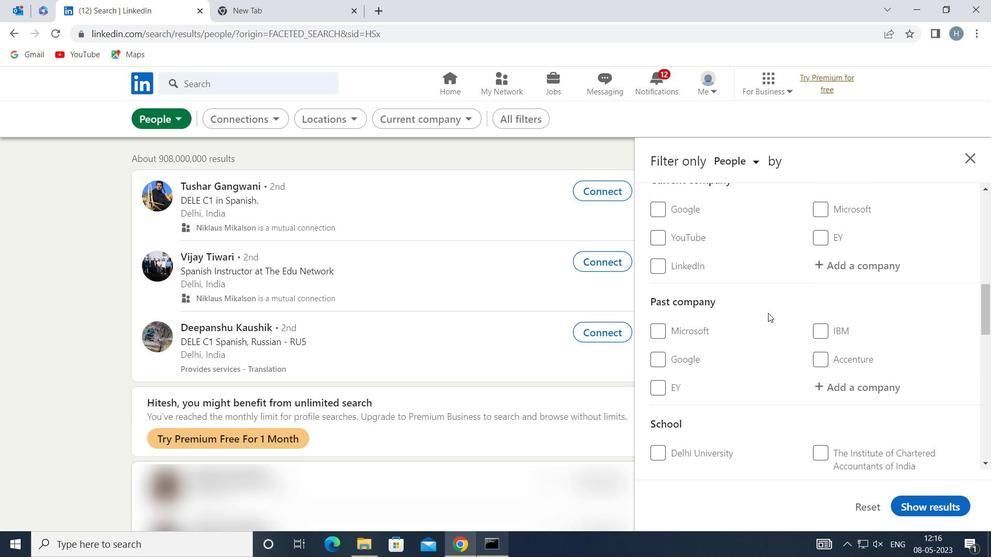 
Action: Mouse moved to (868, 326)
Screenshot: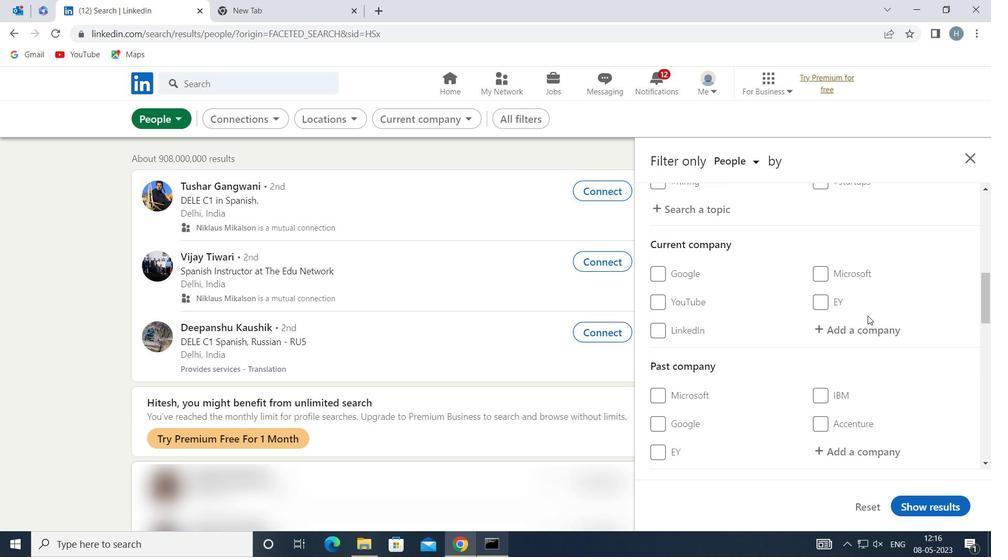
Action: Mouse pressed left at (868, 326)
Screenshot: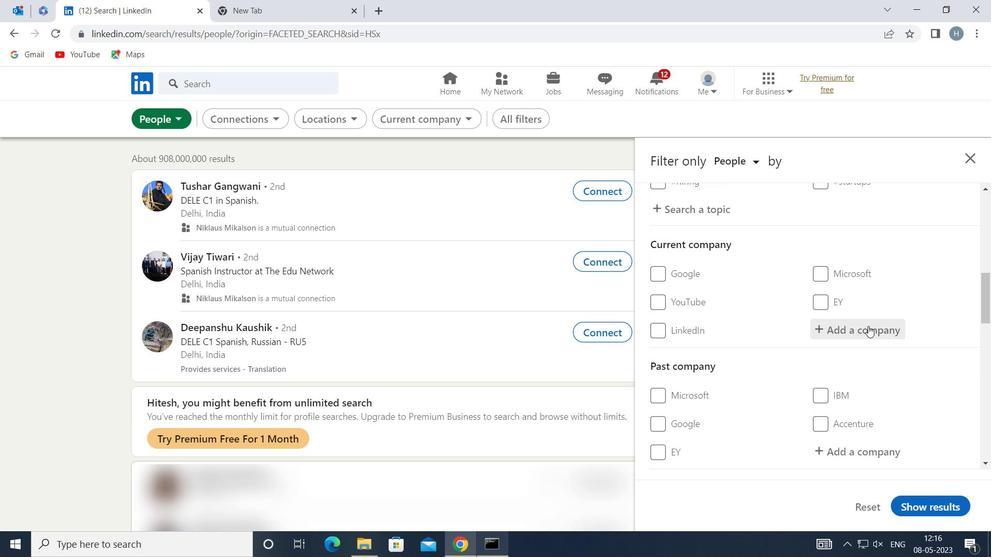 
Action: Key pressed <Key.shift><Key.shift>THE<Key.space><Key.shift>EDGE<Key.space><Key.shift><Key.shift>P
Screenshot: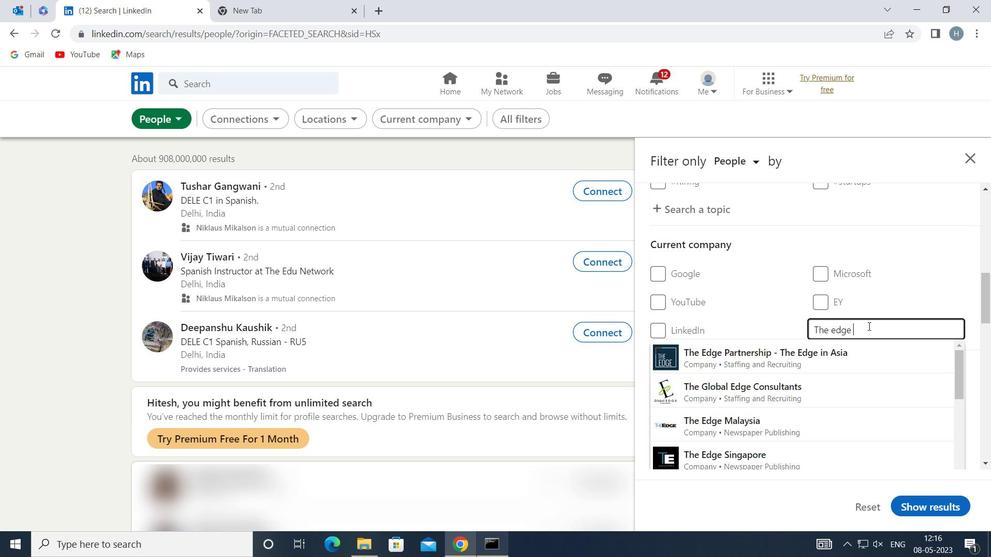
Action: Mouse moved to (805, 354)
Screenshot: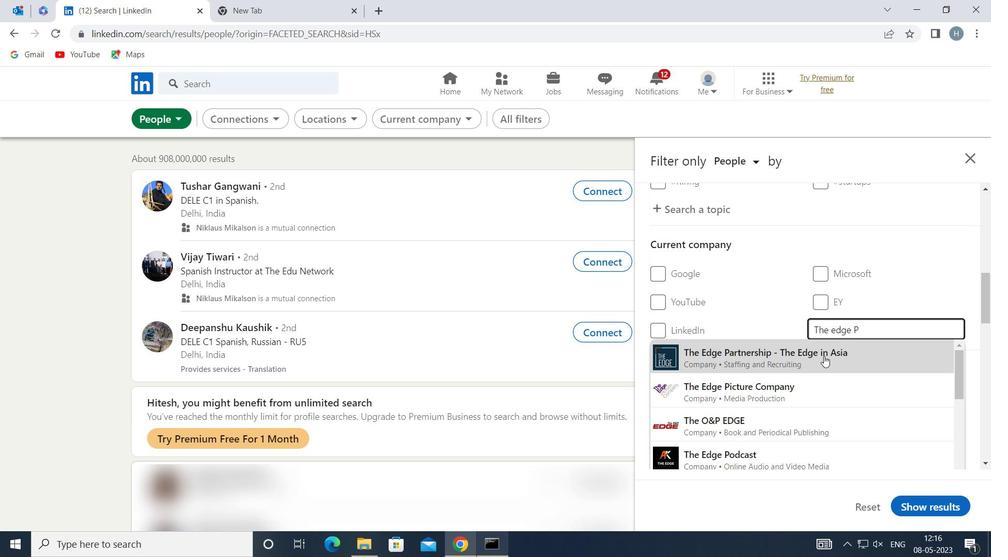 
Action: Mouse pressed left at (805, 354)
Screenshot: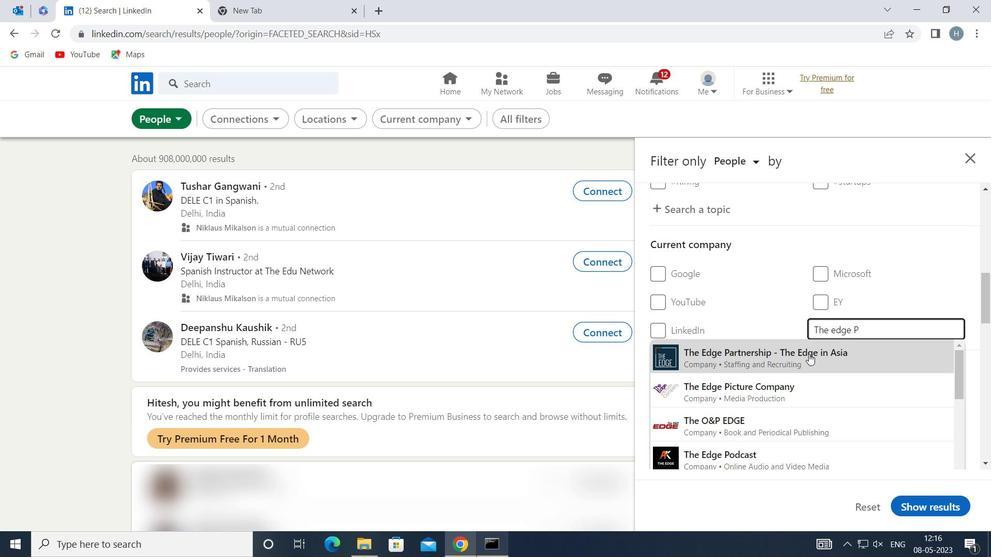 
Action: Mouse moved to (766, 350)
Screenshot: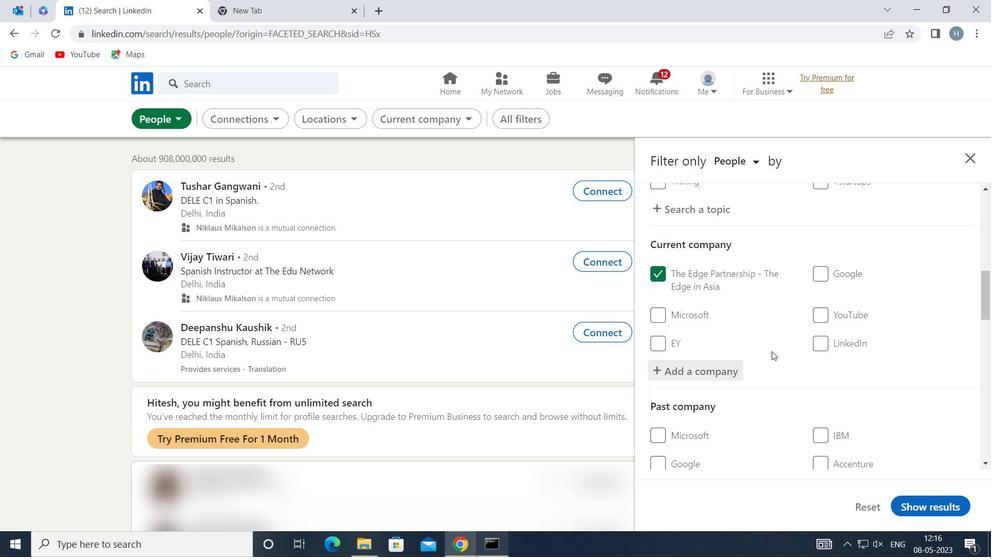 
Action: Mouse scrolled (766, 350) with delta (0, 0)
Screenshot: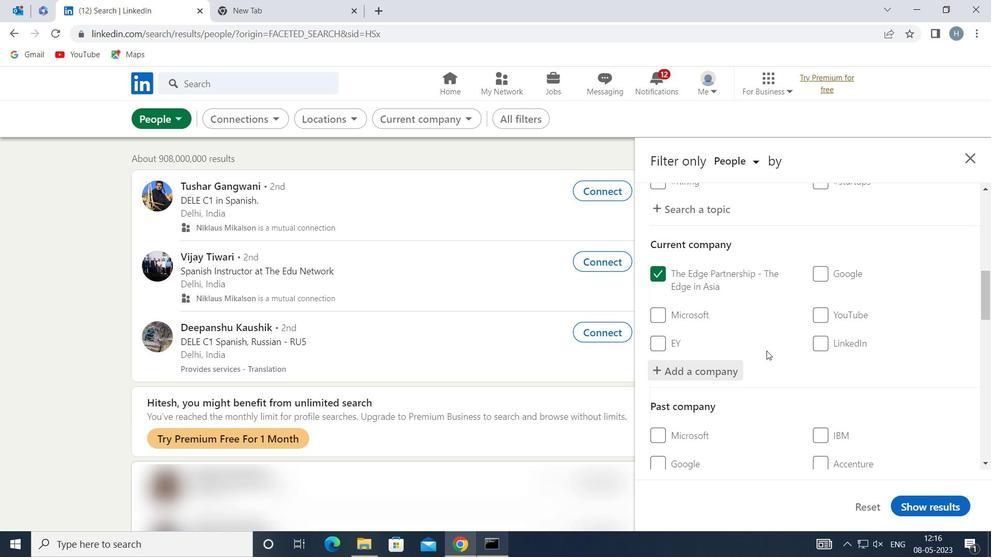
Action: Mouse scrolled (766, 350) with delta (0, 0)
Screenshot: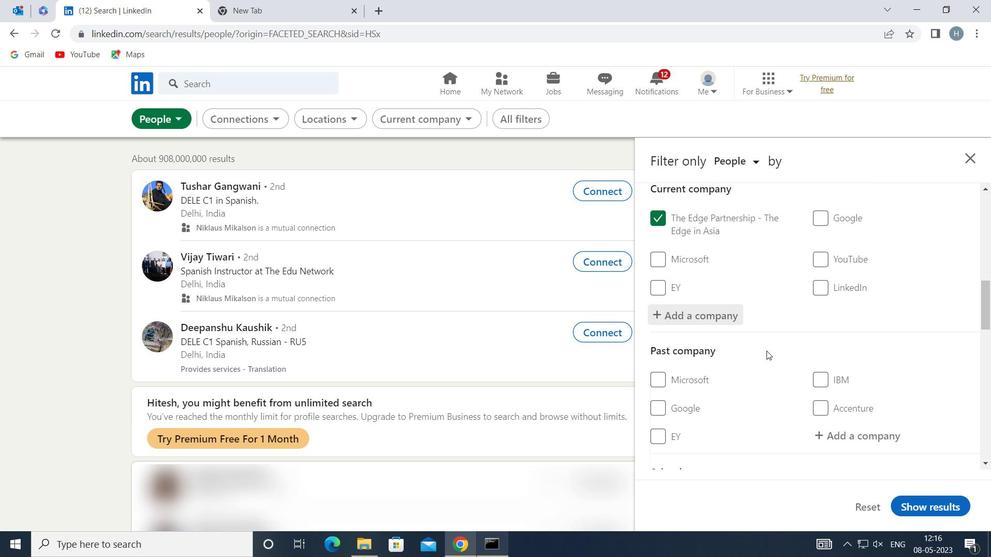 
Action: Mouse scrolled (766, 350) with delta (0, 0)
Screenshot: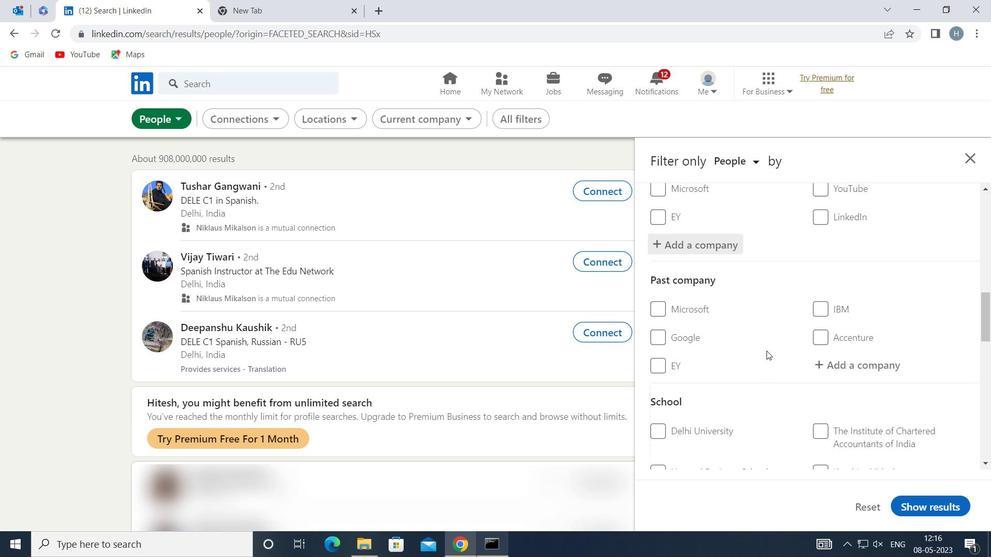 
Action: Mouse scrolled (766, 350) with delta (0, 0)
Screenshot: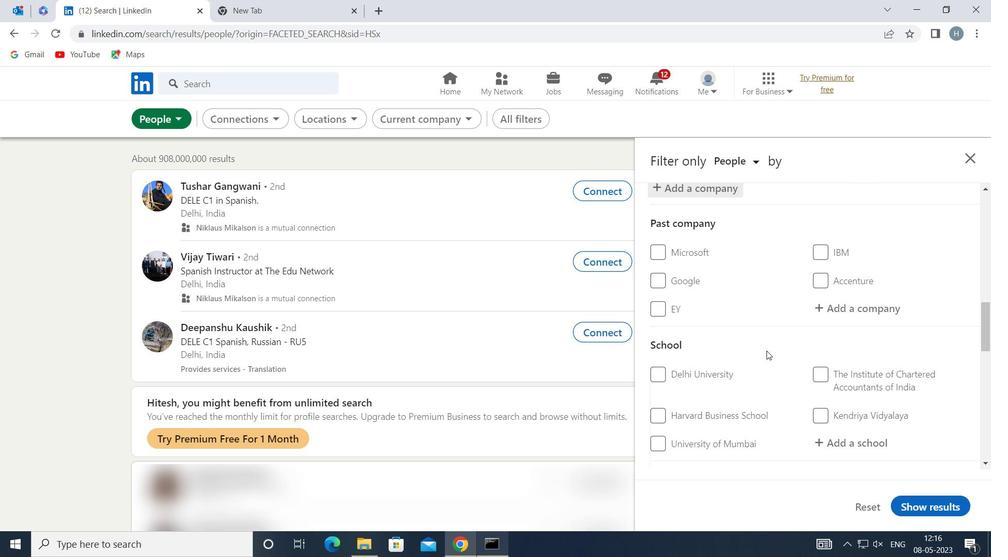 
Action: Mouse moved to (866, 364)
Screenshot: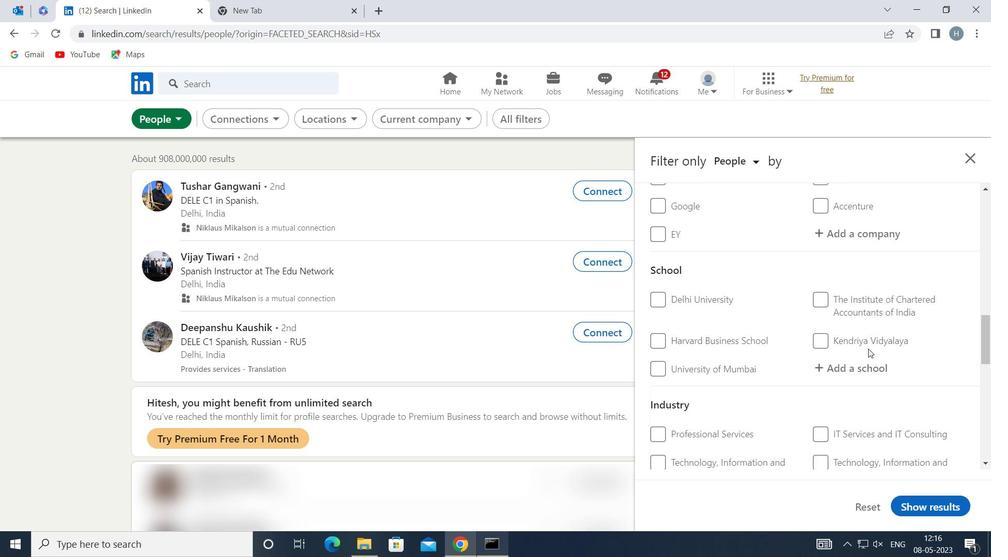 
Action: Mouse pressed left at (866, 364)
Screenshot: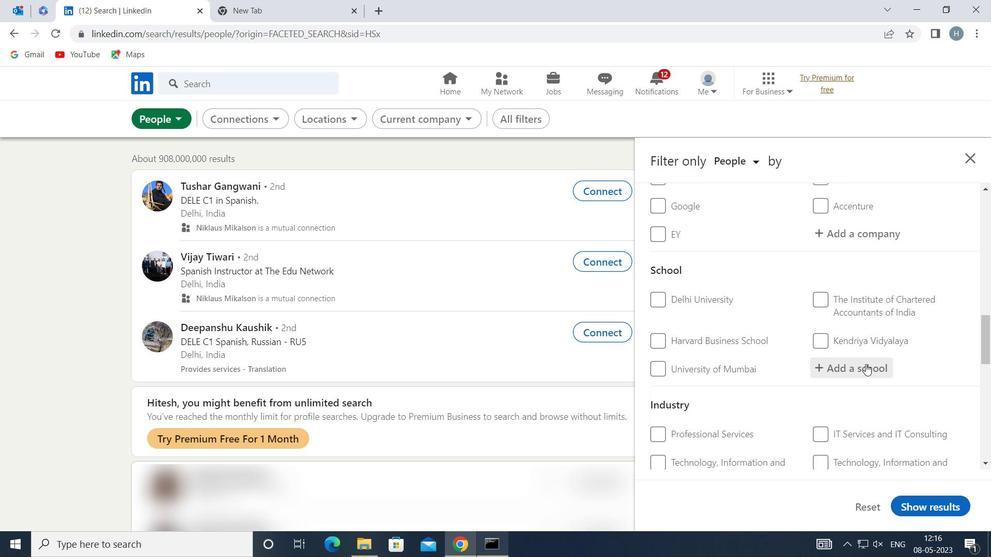 
Action: Mouse moved to (865, 364)
Screenshot: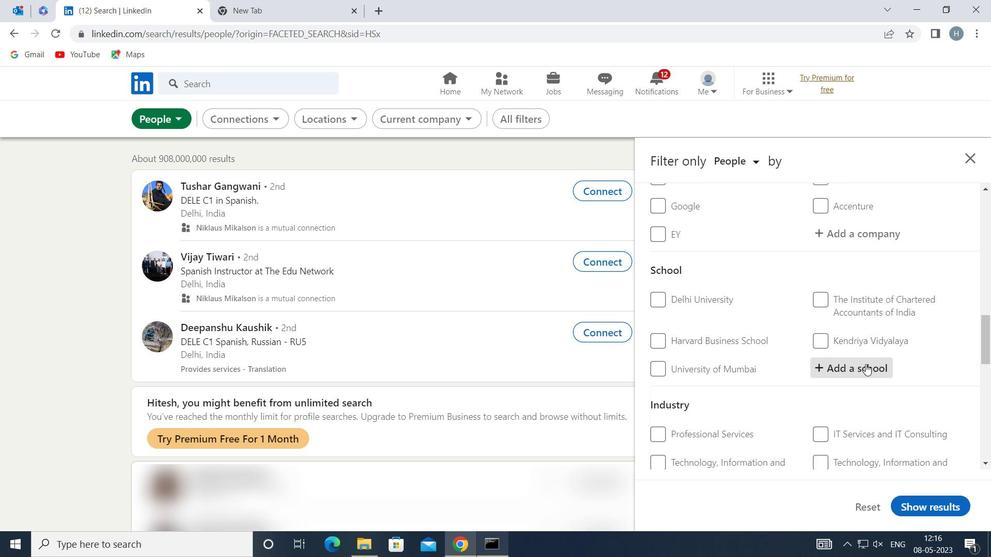 
Action: Key pressed <Key.shift>HERITAGE
Screenshot: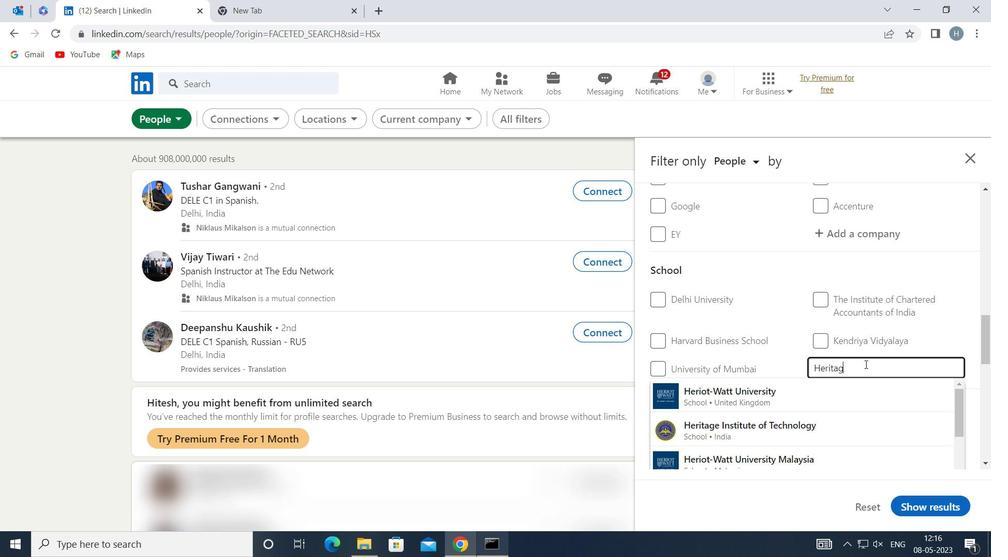 
Action: Mouse moved to (829, 396)
Screenshot: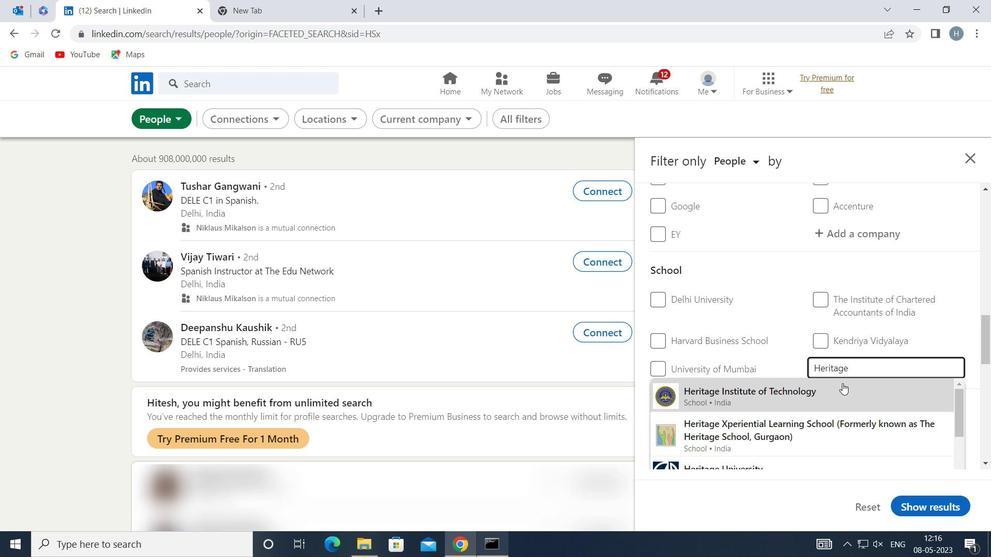 
Action: Mouse pressed left at (829, 396)
Screenshot: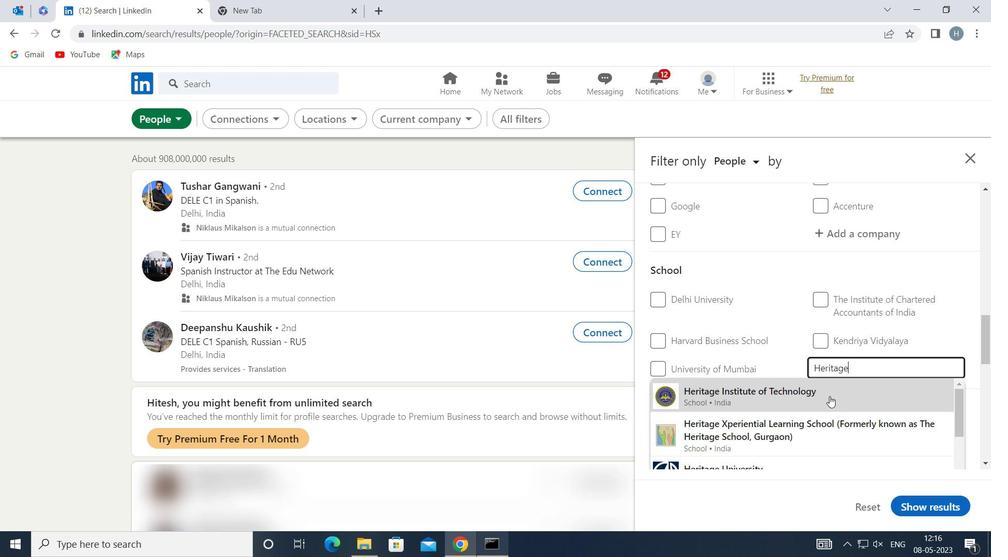 
Action: Mouse moved to (816, 384)
Screenshot: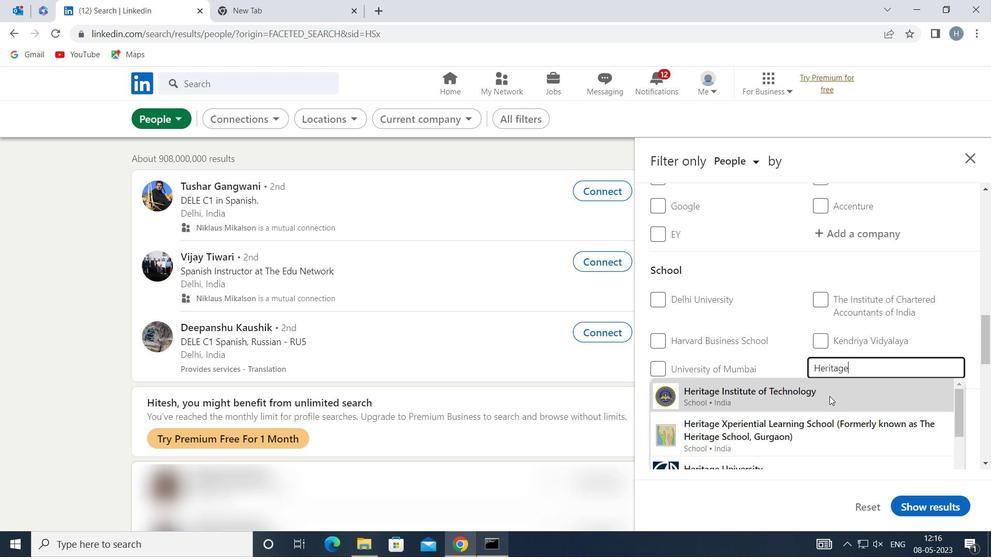 
Action: Mouse scrolled (816, 383) with delta (0, 0)
Screenshot: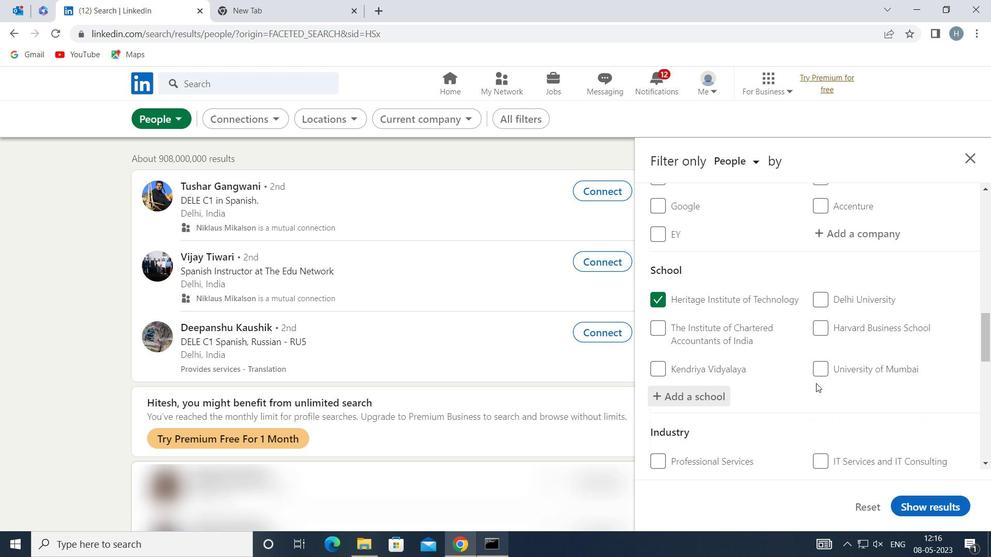 
Action: Mouse scrolled (816, 383) with delta (0, 0)
Screenshot: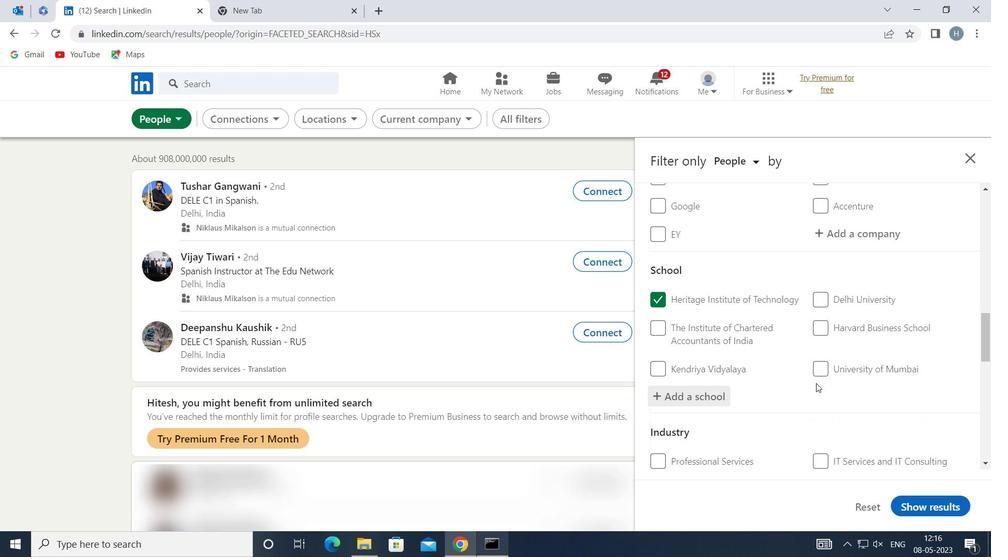 
Action: Mouse moved to (814, 380)
Screenshot: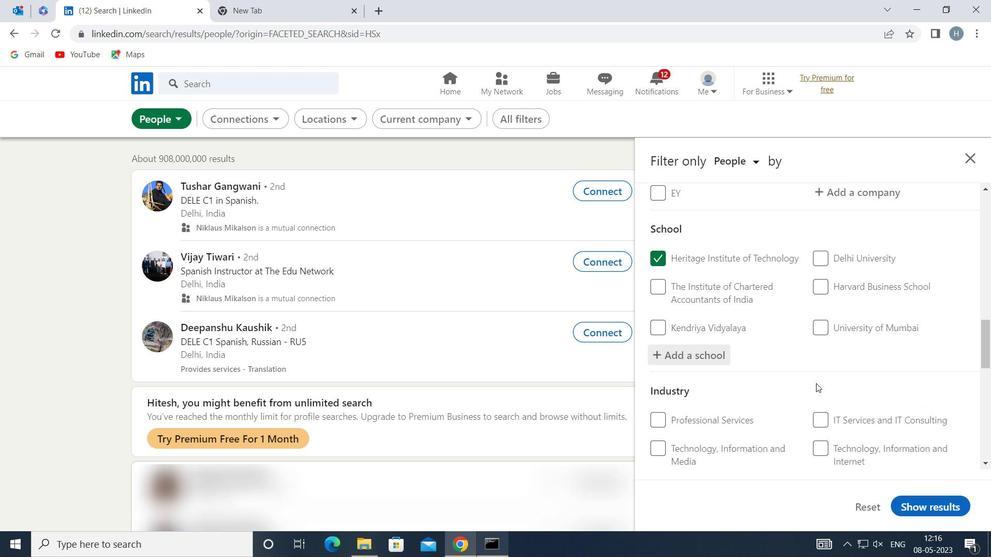
Action: Mouse scrolled (814, 380) with delta (0, 0)
Screenshot: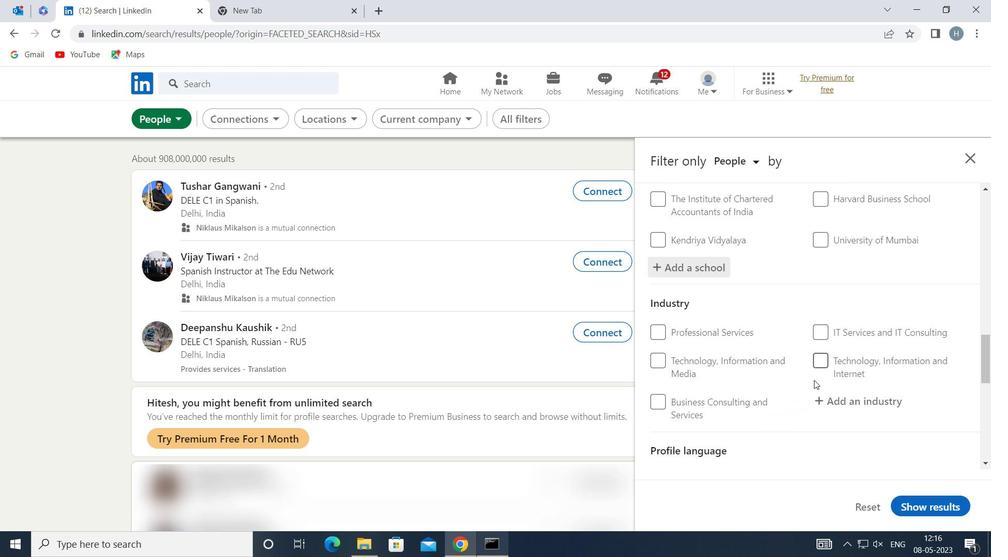 
Action: Mouse moved to (872, 334)
Screenshot: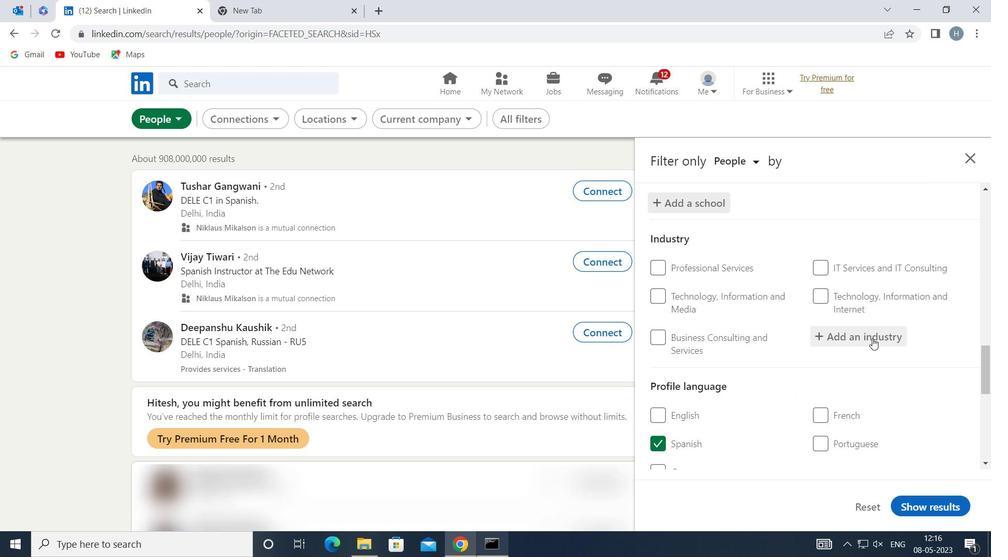 
Action: Mouse pressed left at (872, 334)
Screenshot: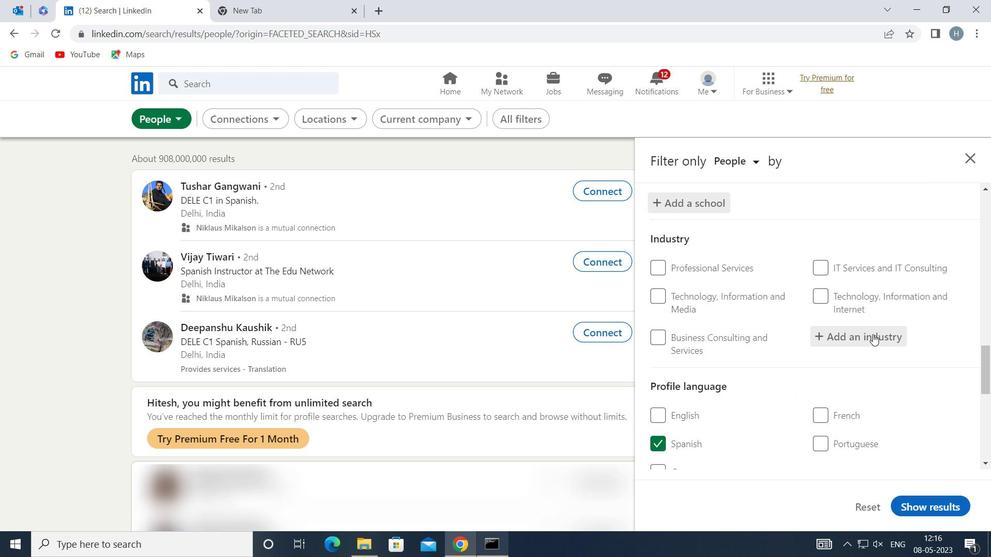 
Action: Mouse moved to (871, 333)
Screenshot: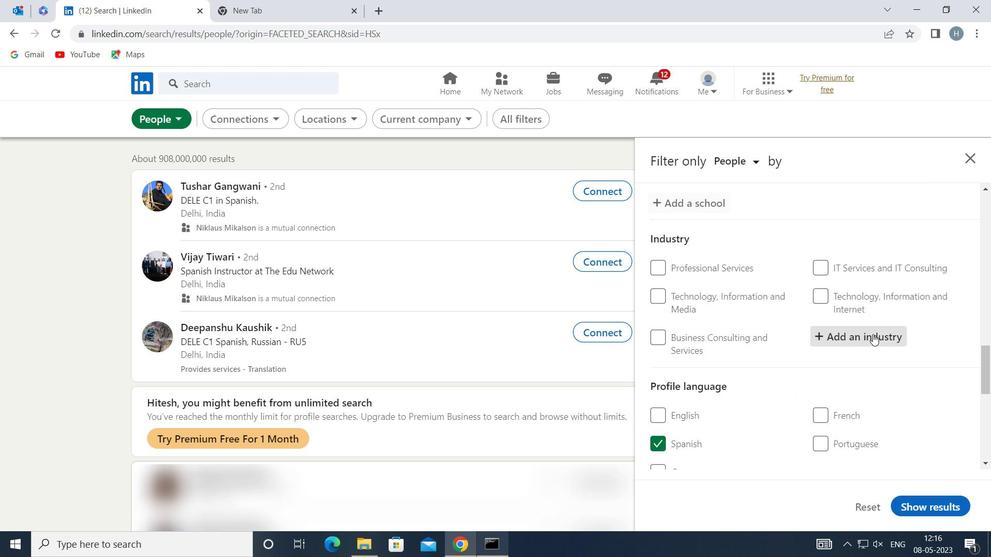 
Action: Key pressed <Key.shift>NURSING
Screenshot: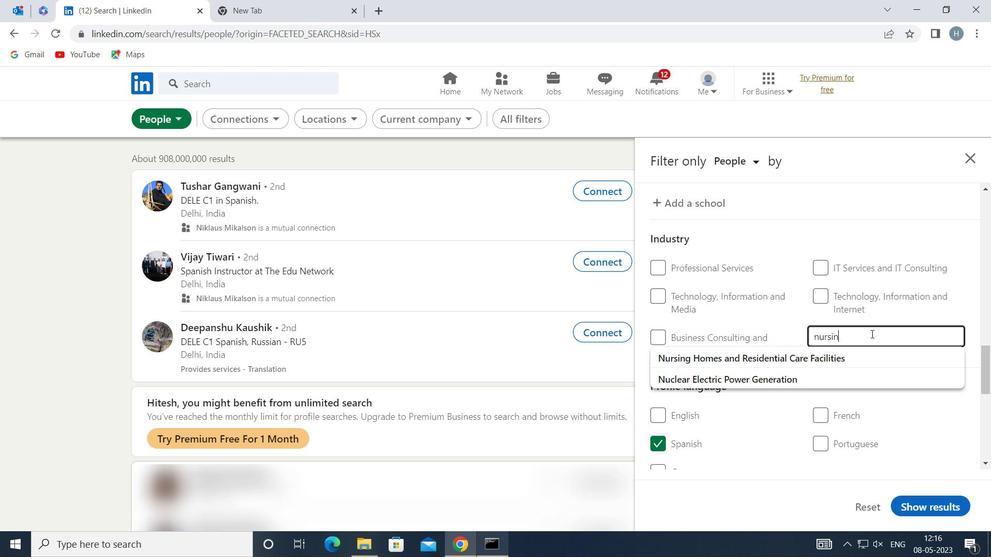 
Action: Mouse moved to (791, 363)
Screenshot: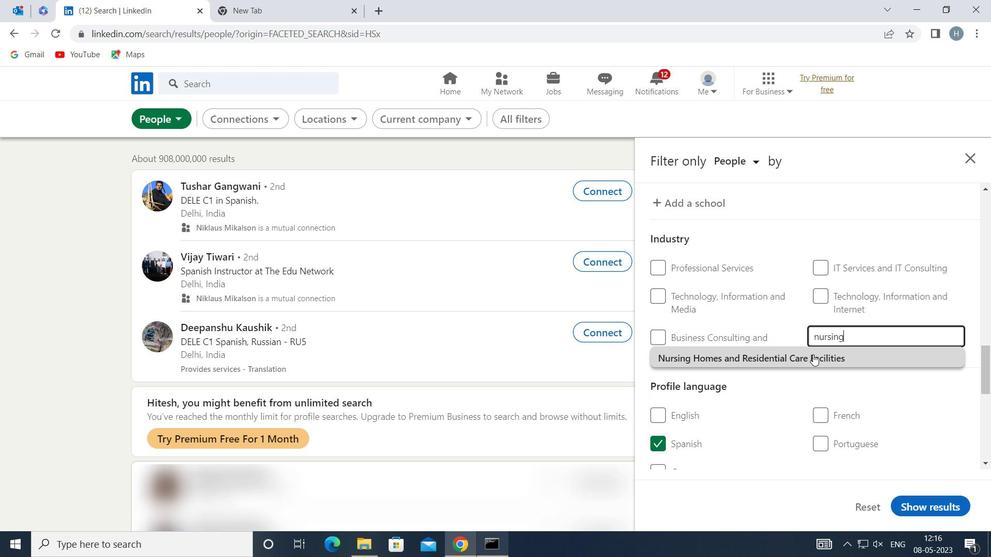 
Action: Mouse pressed left at (791, 363)
Screenshot: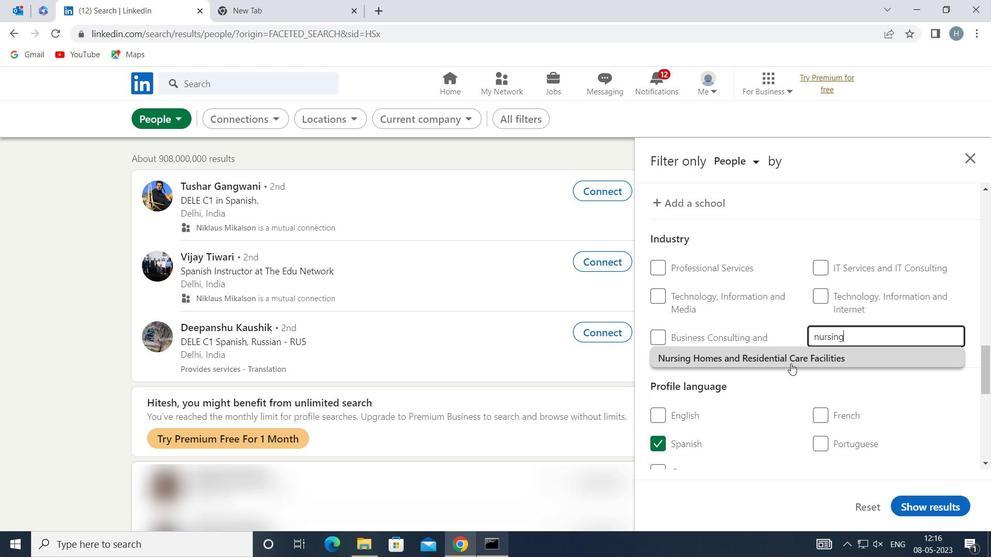 
Action: Mouse moved to (788, 363)
Screenshot: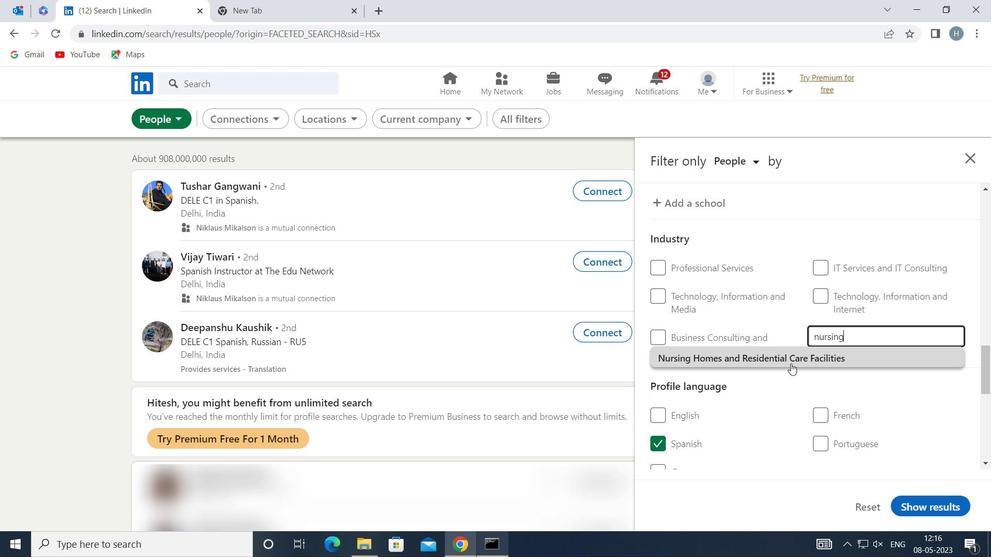 
Action: Mouse scrolled (788, 363) with delta (0, 0)
Screenshot: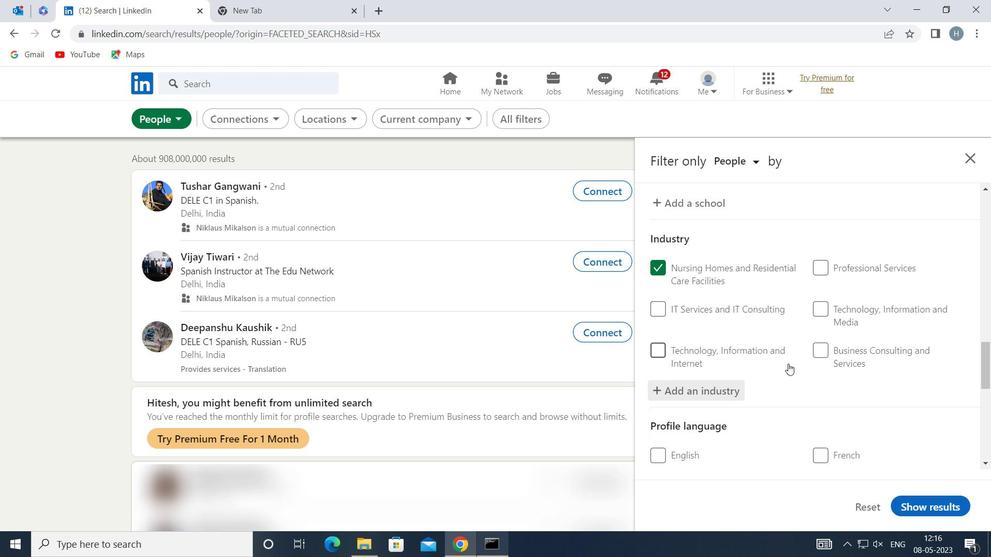 
Action: Mouse scrolled (788, 363) with delta (0, 0)
Screenshot: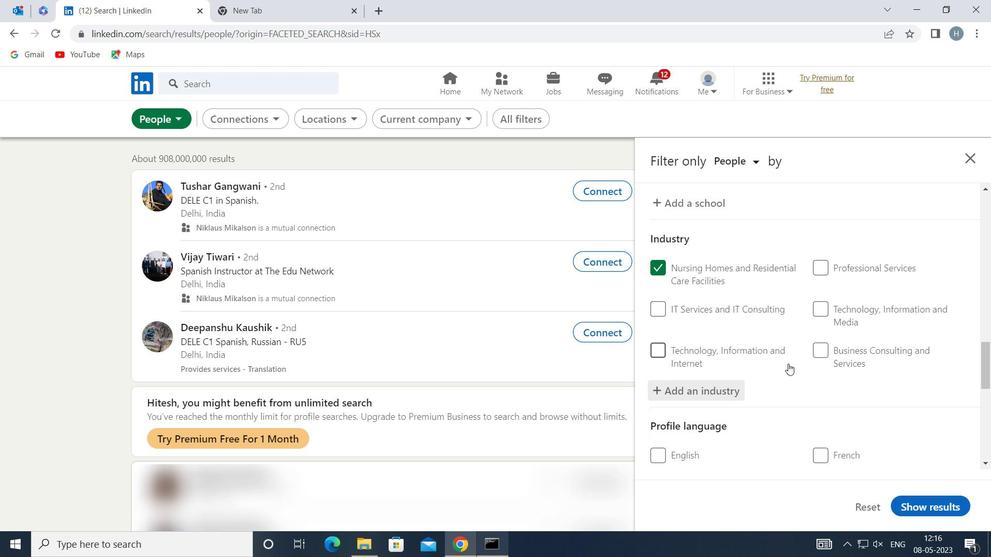 
Action: Mouse scrolled (788, 363) with delta (0, 0)
Screenshot: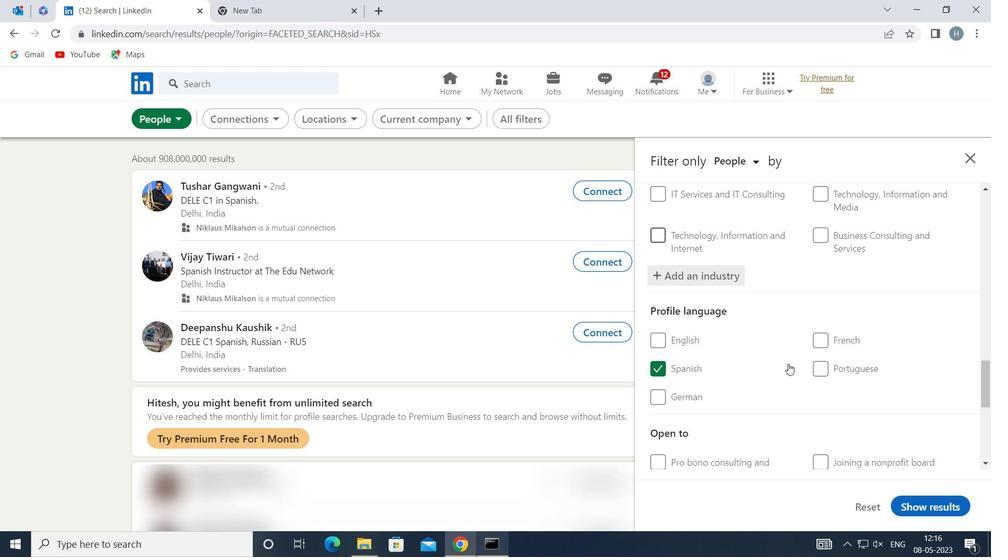 
Action: Mouse scrolled (788, 363) with delta (0, 0)
Screenshot: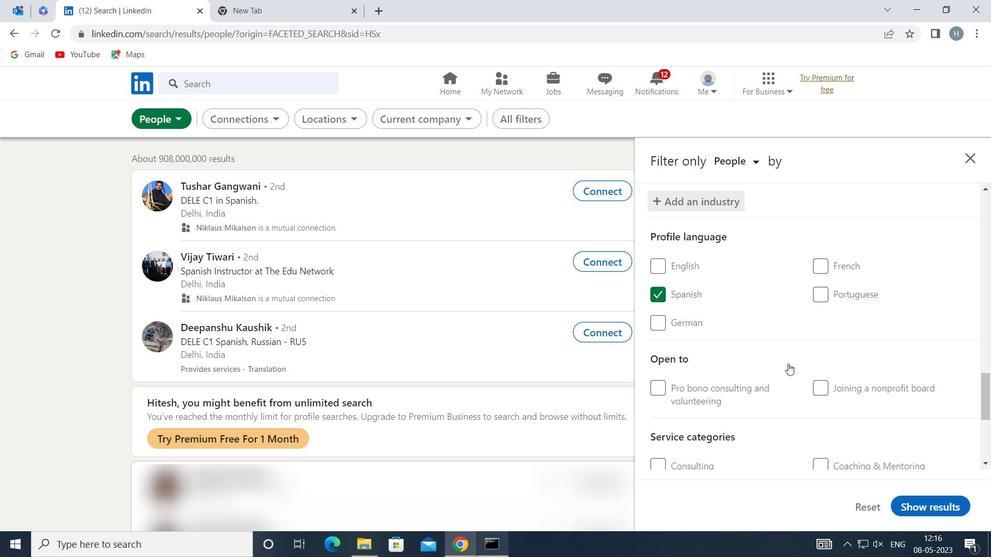 
Action: Mouse scrolled (788, 363) with delta (0, 0)
Screenshot: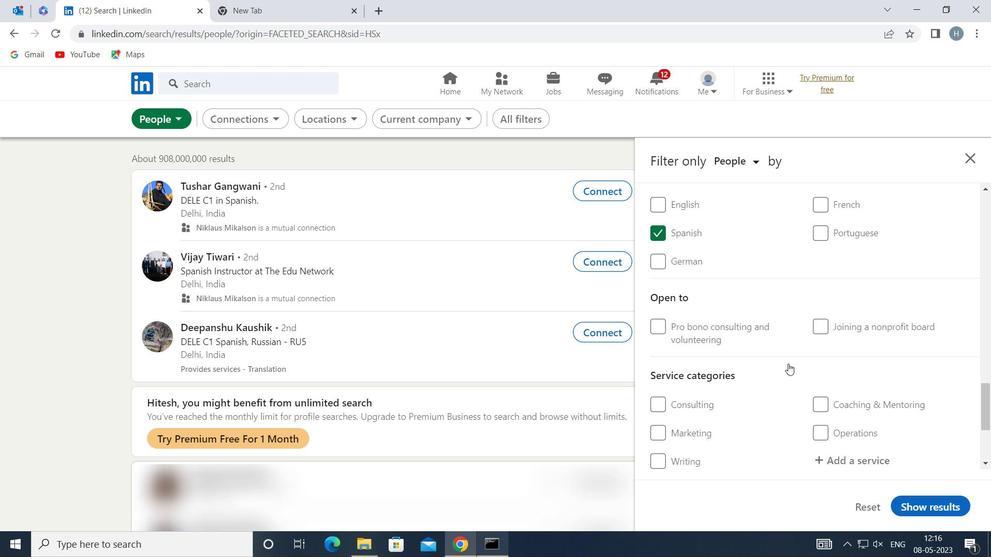 
Action: Mouse moved to (851, 381)
Screenshot: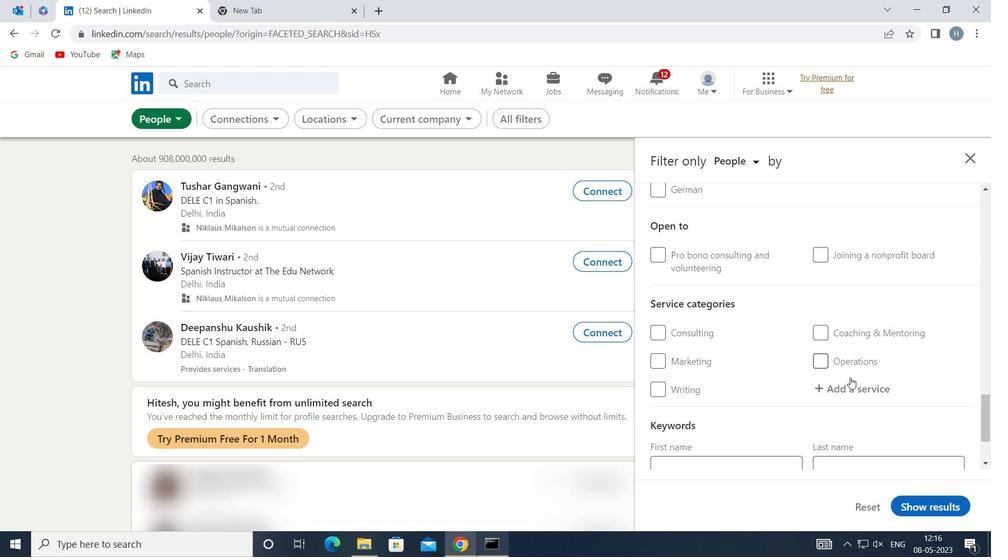 
Action: Mouse pressed left at (851, 381)
Screenshot: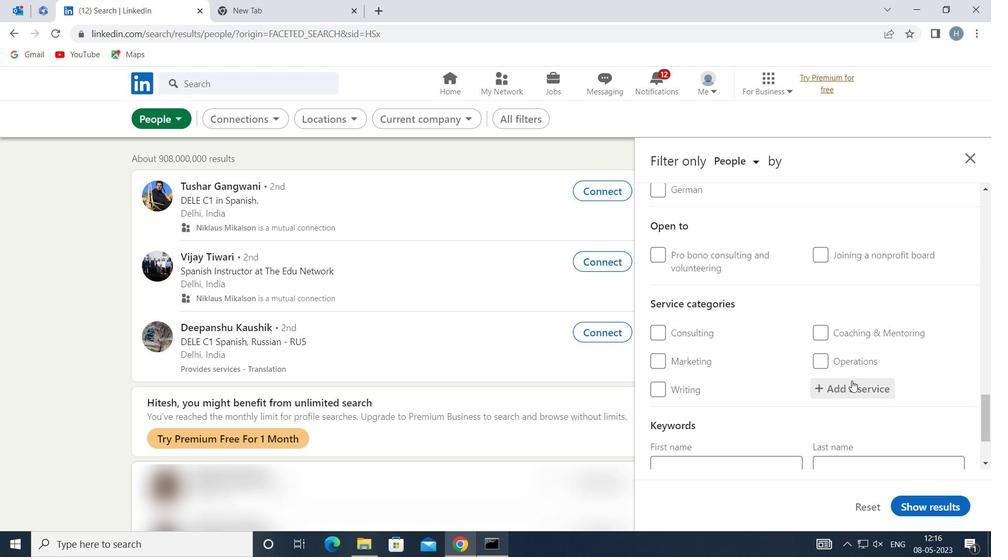 
Action: Key pressed <Key.shift>HEADSH
Screenshot: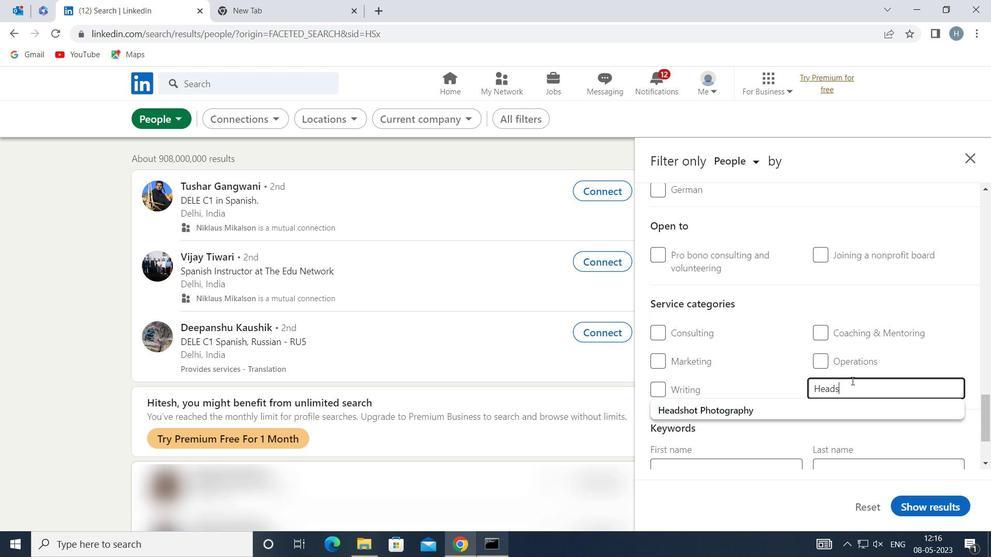 
Action: Mouse moved to (748, 412)
Screenshot: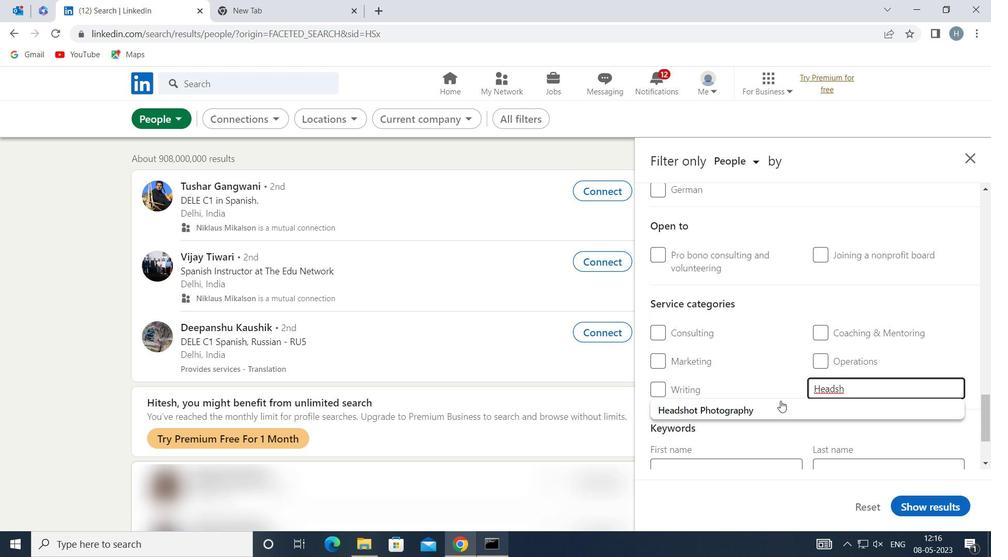 
Action: Mouse pressed left at (748, 412)
Screenshot: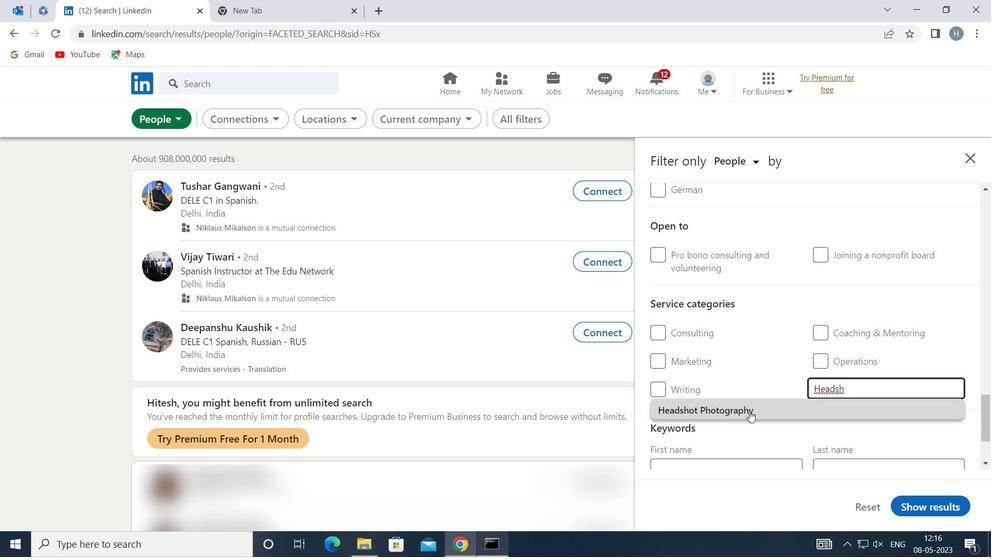 
Action: Mouse moved to (802, 361)
Screenshot: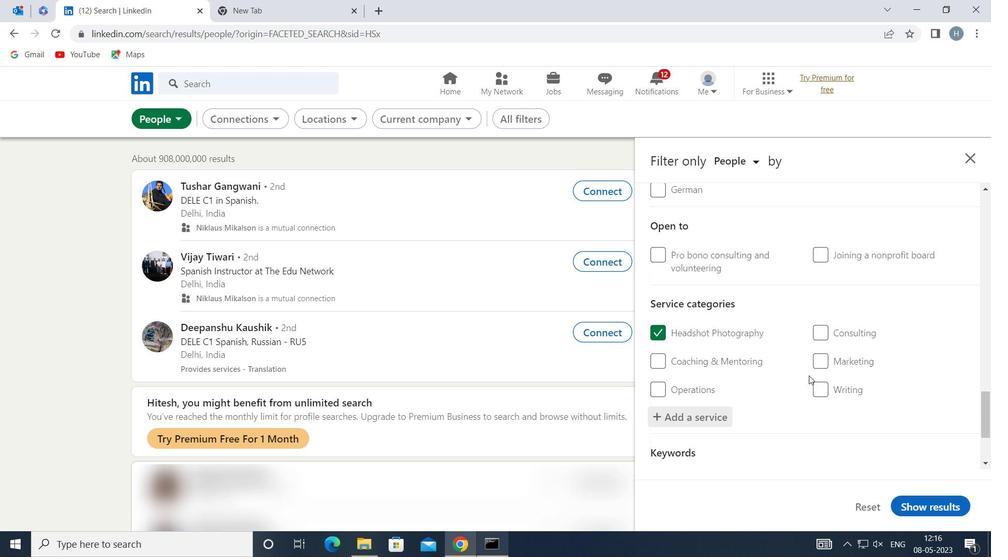 
Action: Mouse scrolled (802, 361) with delta (0, 0)
Screenshot: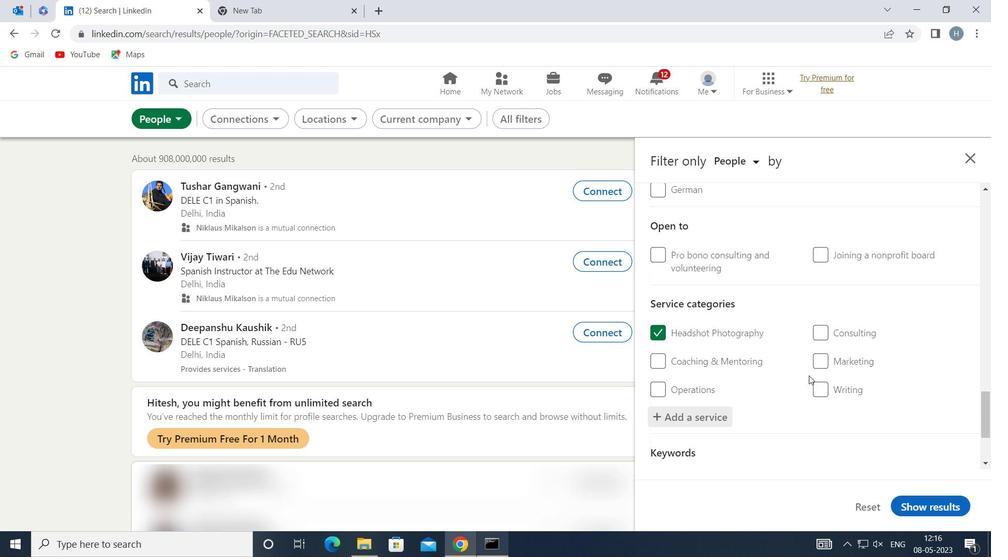 
Action: Mouse moved to (795, 361)
Screenshot: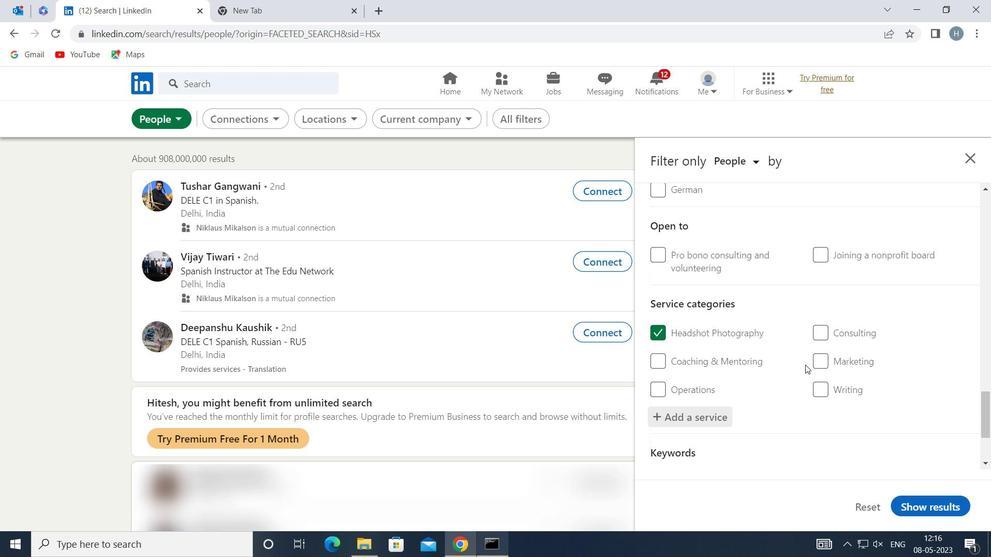 
Action: Mouse scrolled (795, 361) with delta (0, 0)
Screenshot: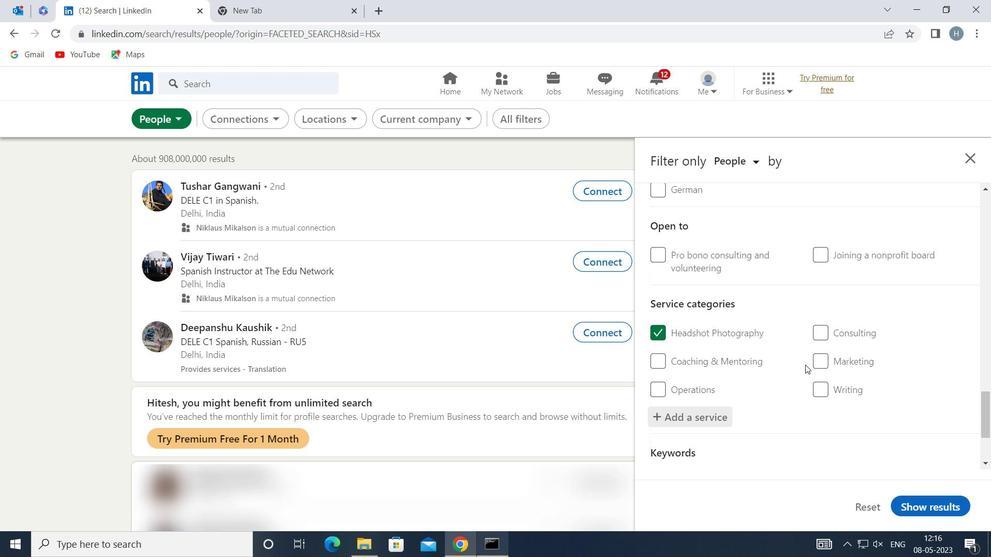 
Action: Mouse moved to (776, 353)
Screenshot: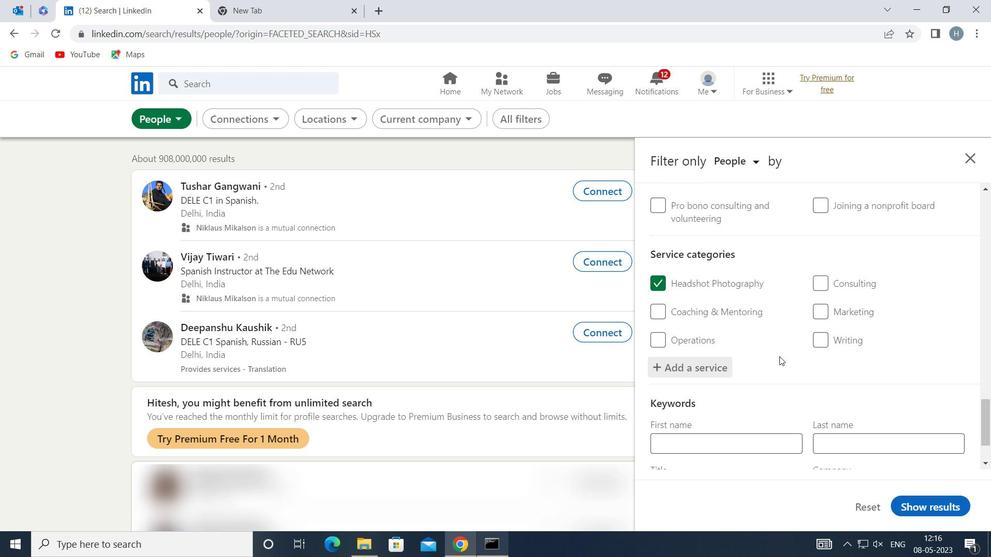 
Action: Mouse scrolled (776, 353) with delta (0, 0)
Screenshot: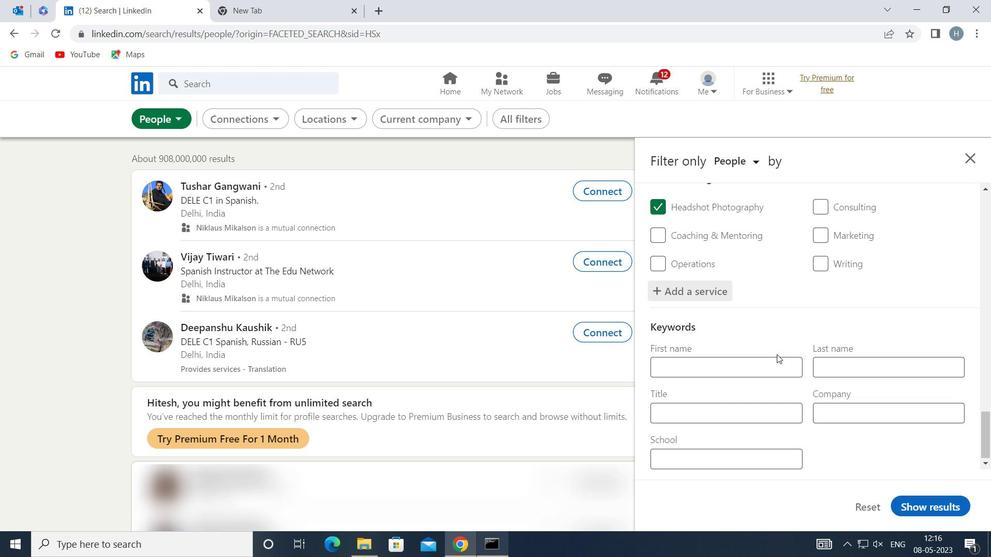 
Action: Mouse scrolled (776, 353) with delta (0, 0)
Screenshot: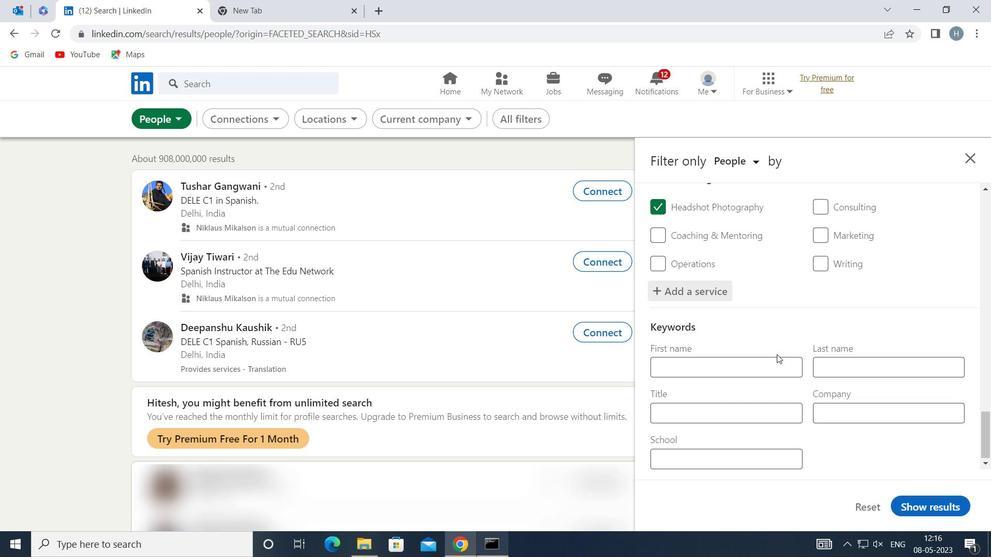 
Action: Mouse moved to (774, 408)
Screenshot: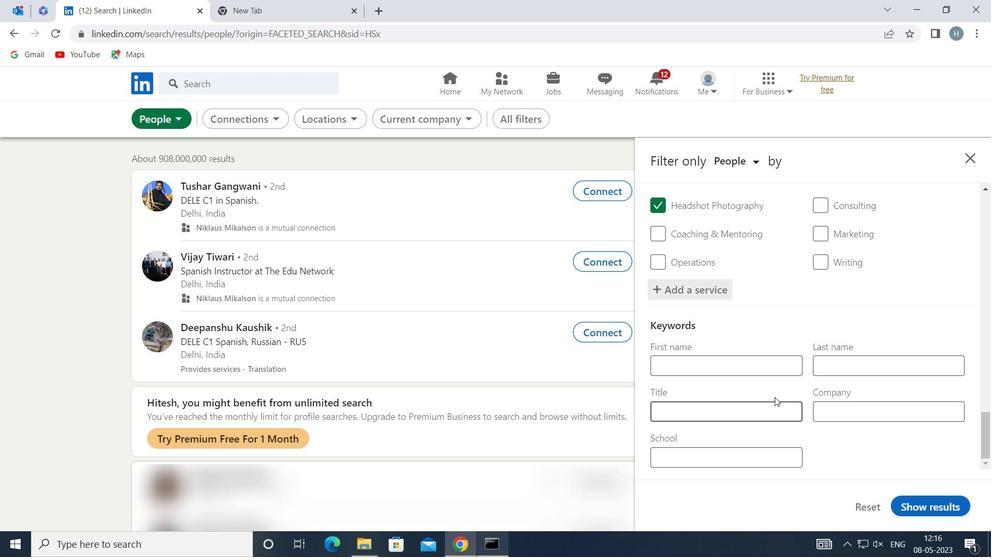 
Action: Mouse pressed left at (774, 408)
Screenshot: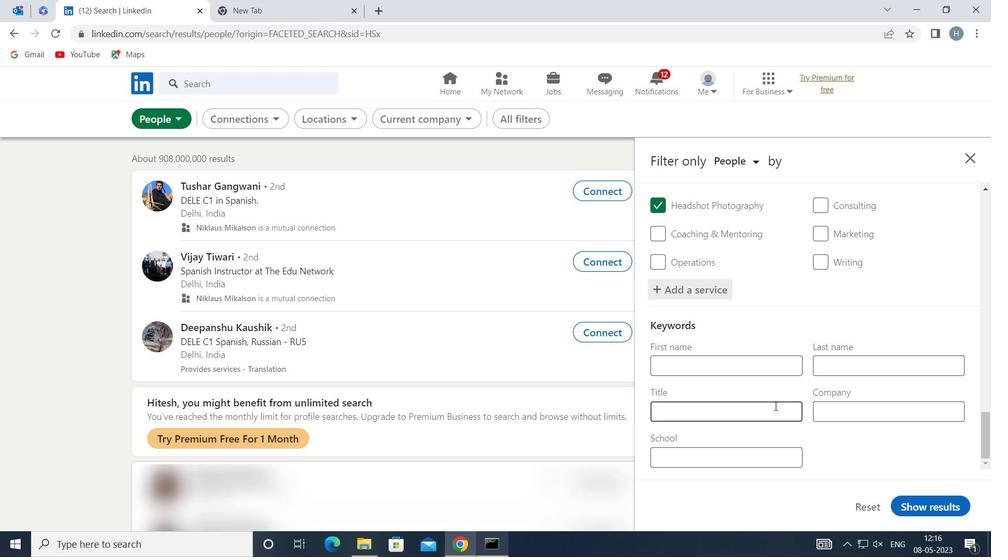 
Action: Key pressed <Key.shift>CUSTOMER<Key.space><Key.shift>SERVICE<Key.space><Key.shift>MANAGER
Screenshot: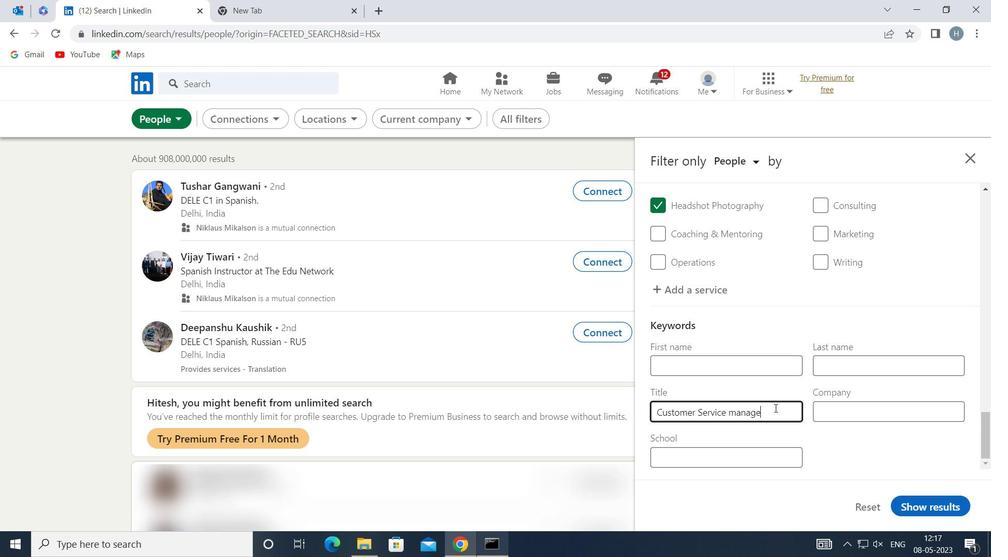 
Action: Mouse moved to (930, 506)
Screenshot: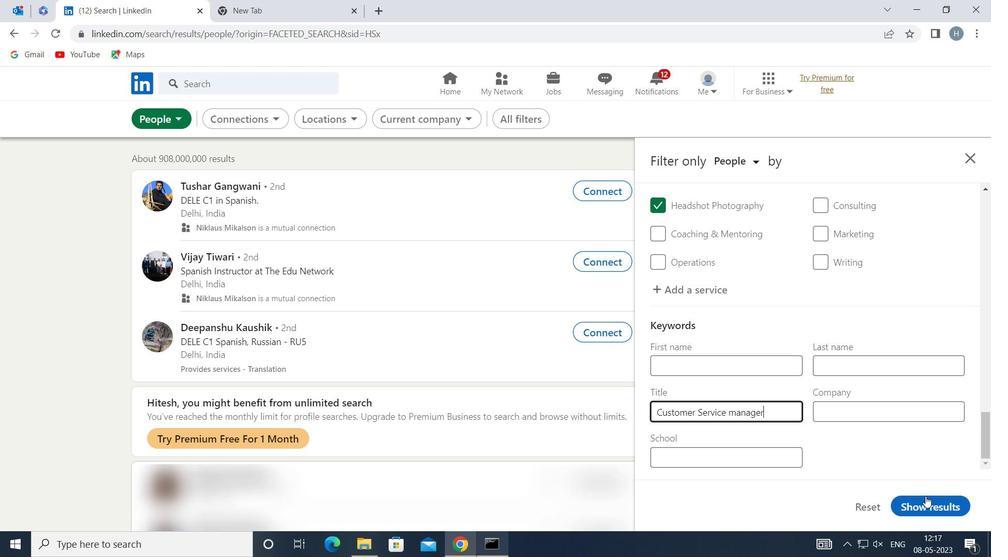 
Action: Mouse pressed left at (930, 506)
Screenshot: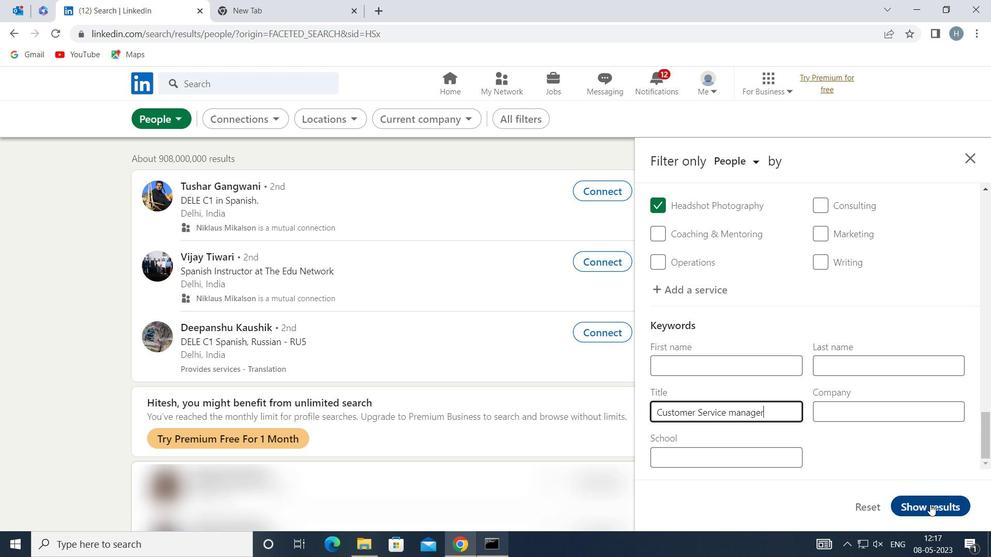 
Action: Mouse moved to (808, 358)
Screenshot: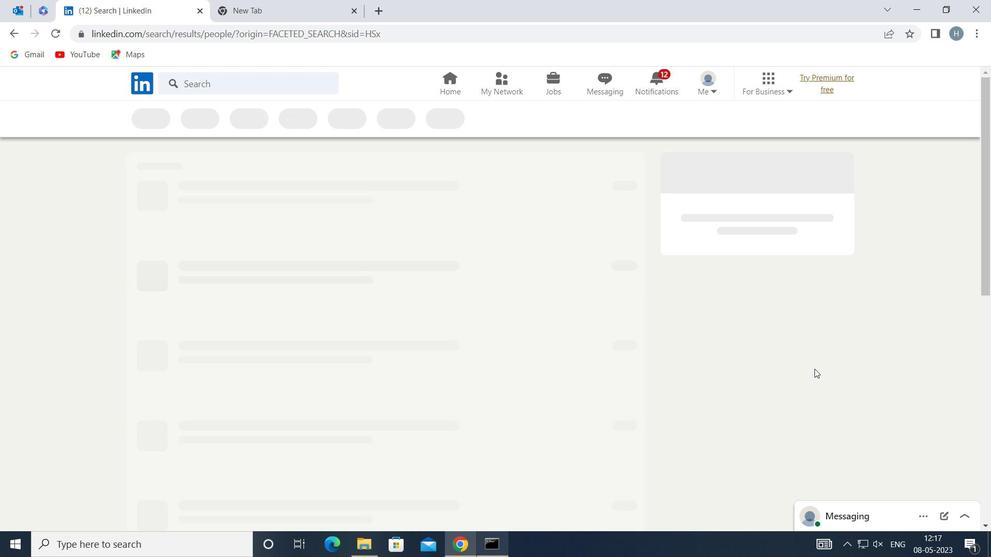
